 Task: Look for space in Cournon-d'Auvergne, France from 3rd August, 2023 to 17th August, 2023 for 3 adults, 1 child in price range Rs.3000 to Rs.15000. Place can be entire place with 3 bedrooms having 4 beds and 2 bathrooms. Property type can be house, flat, guest house. Amenities needed are: wifi, washing machine. Booking option can be shelf check-in. Required host language is English.
Action: Mouse moved to (343, 145)
Screenshot: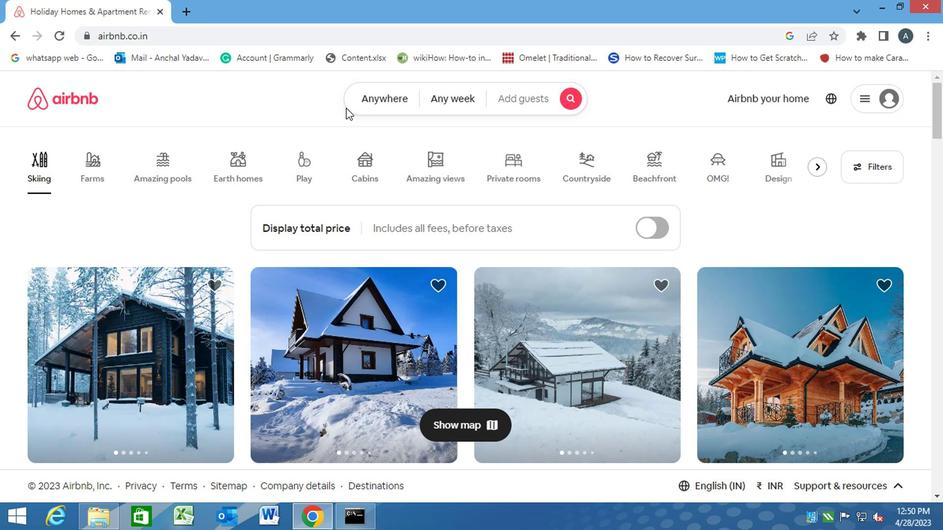 
Action: Mouse pressed left at (343, 145)
Screenshot: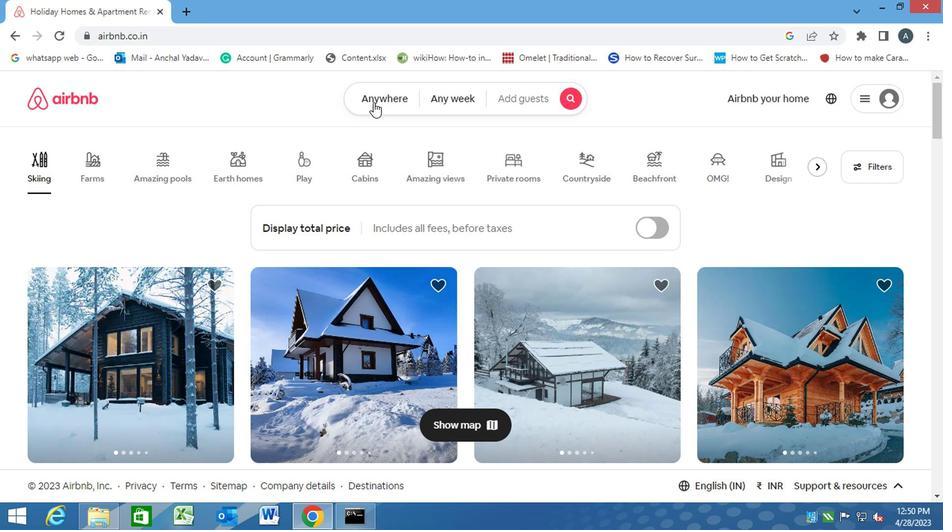 
Action: Mouse moved to (290, 185)
Screenshot: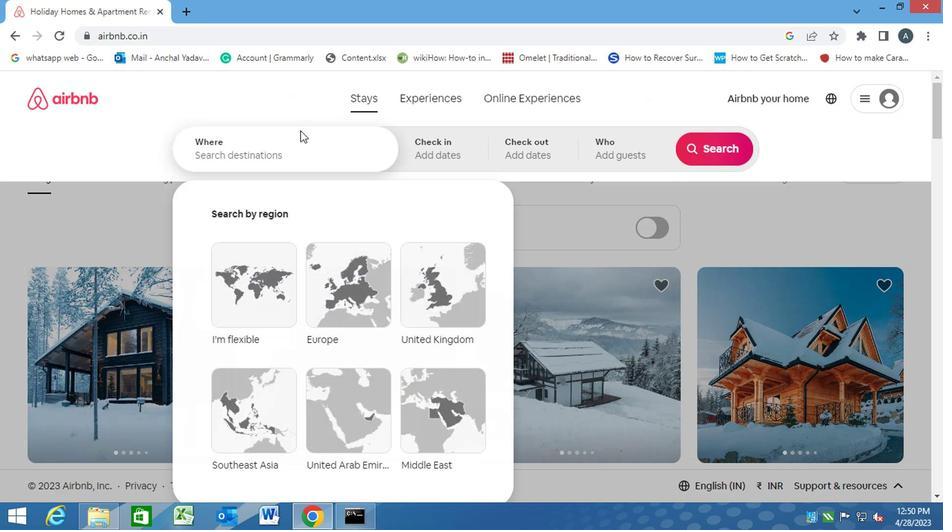
Action: Mouse pressed left at (290, 185)
Screenshot: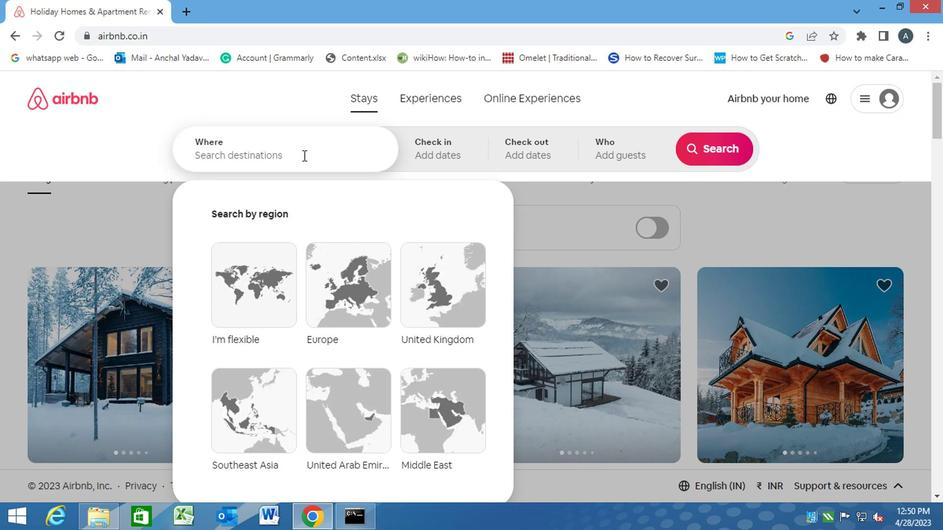 
Action: Key pressed c<Key.caps_lock>ournon-d'<Key.space><Key.caps_lock>a<Key.caps_lock>uvergne,<Key.space><Key.caps_lock>f<Key.caps_lock>rance<Key.enter>
Screenshot: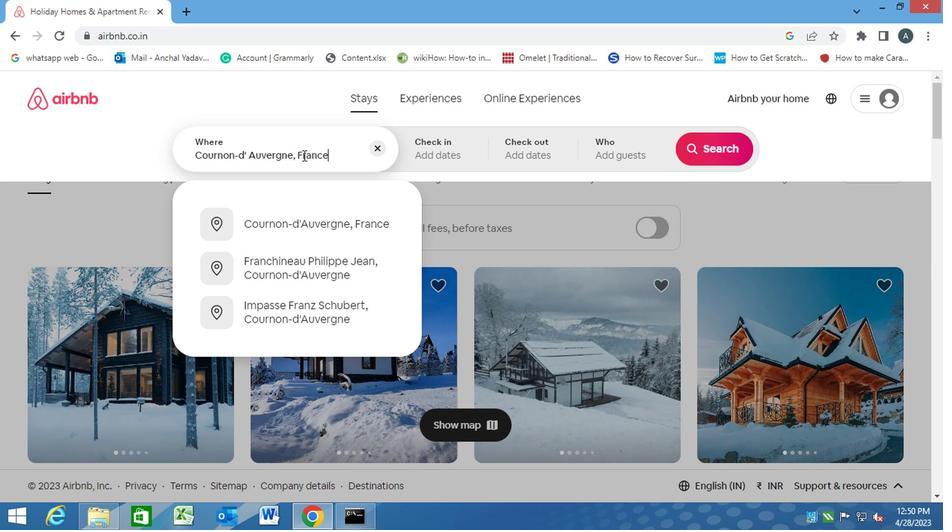 
Action: Mouse moved to (577, 260)
Screenshot: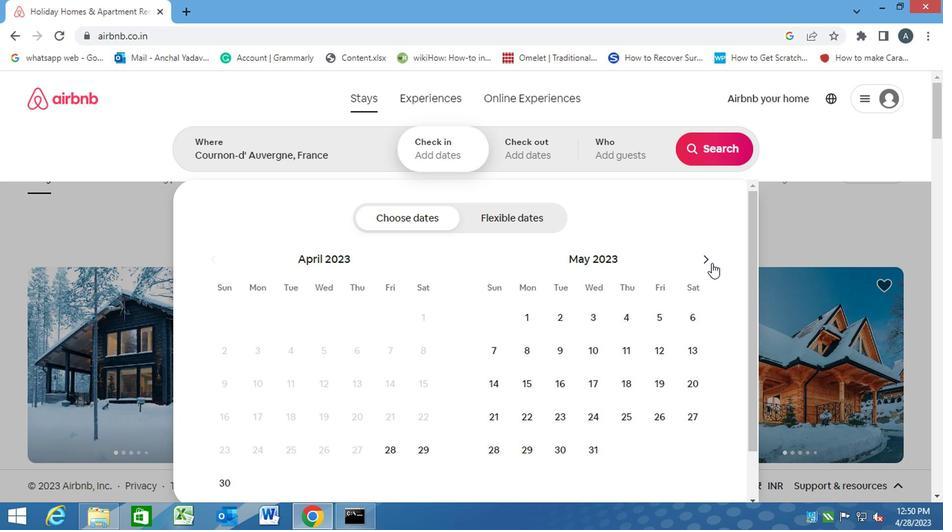 
Action: Mouse pressed left at (577, 260)
Screenshot: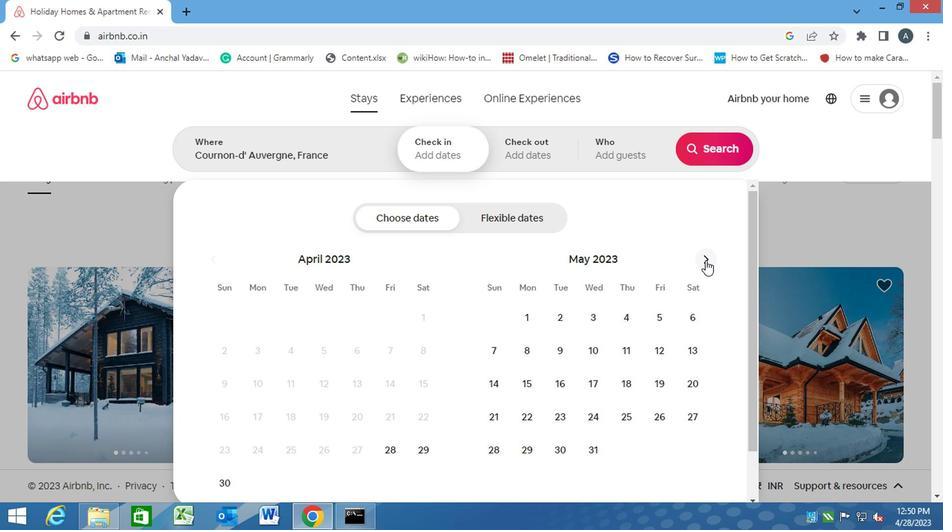 
Action: Mouse pressed left at (577, 260)
Screenshot: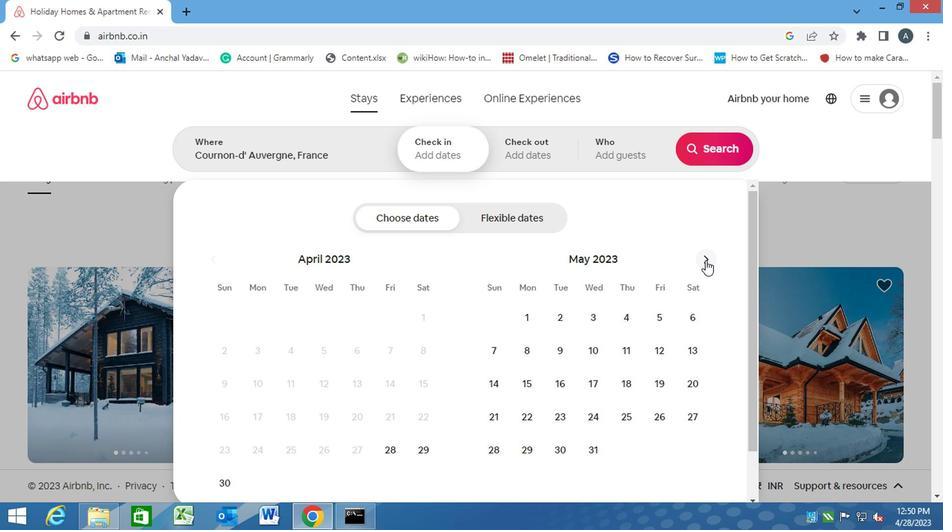 
Action: Mouse pressed left at (577, 260)
Screenshot: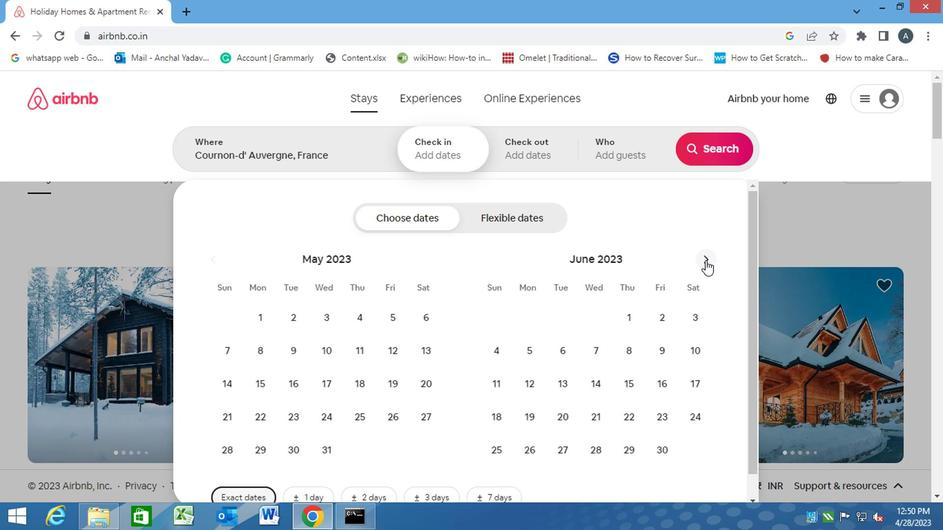 
Action: Mouse pressed left at (577, 260)
Screenshot: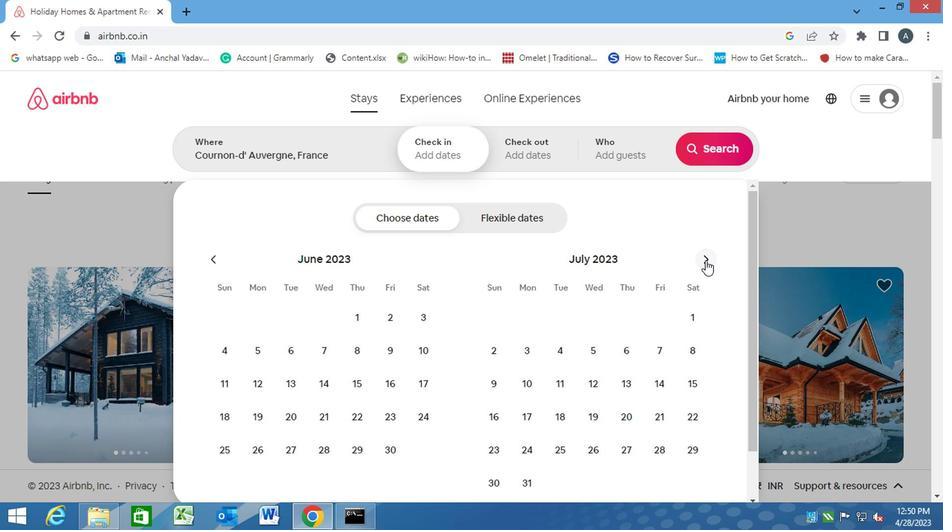 
Action: Mouse moved to (524, 296)
Screenshot: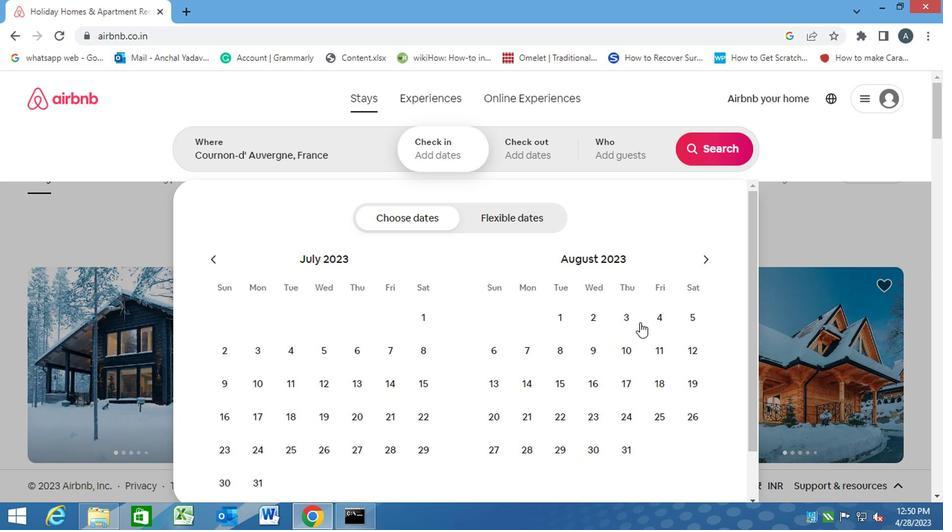 
Action: Mouse pressed left at (524, 296)
Screenshot: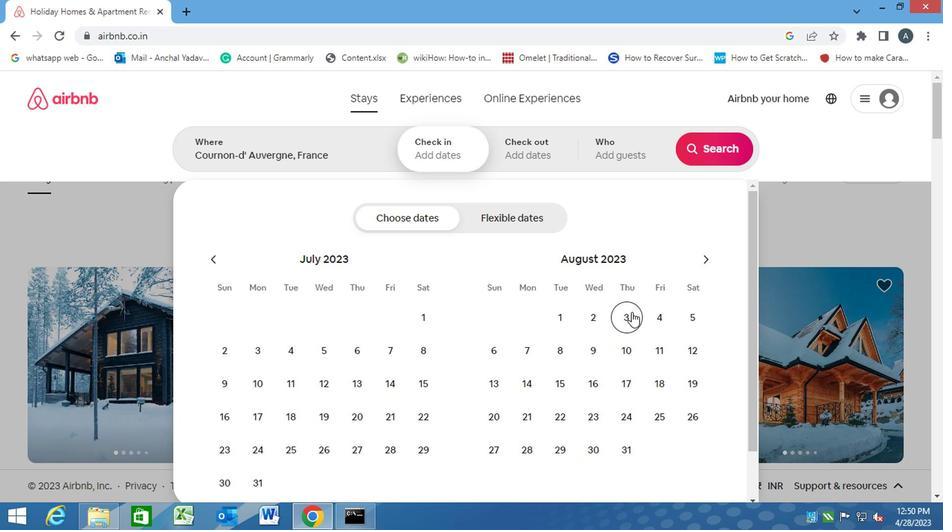 
Action: Mouse moved to (519, 343)
Screenshot: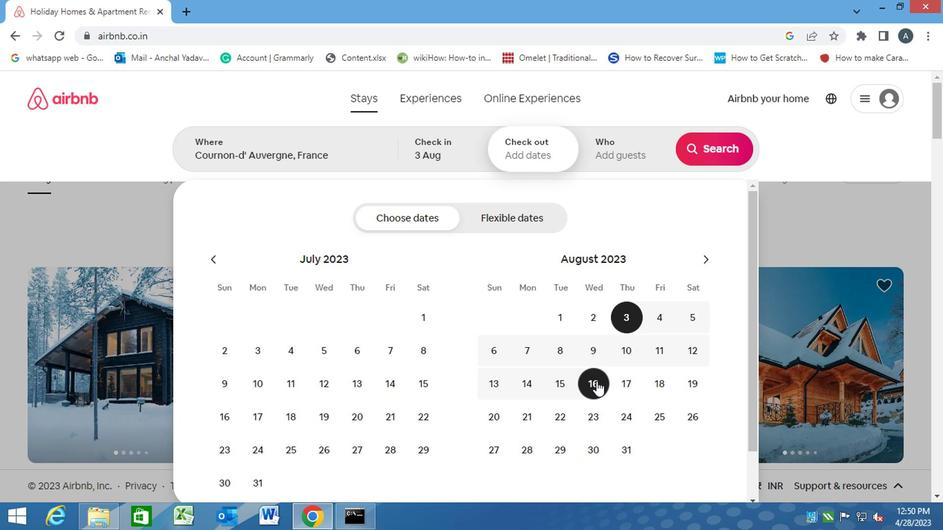 
Action: Mouse pressed left at (519, 343)
Screenshot: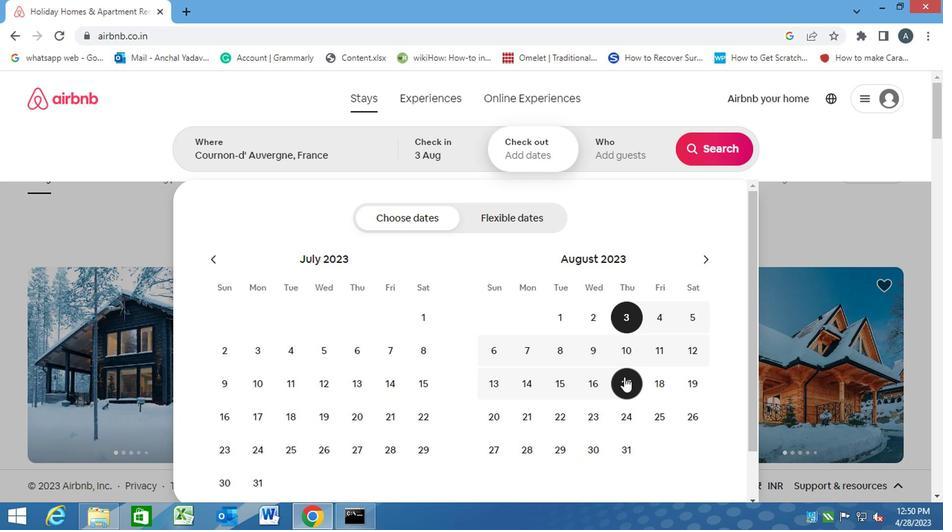 
Action: Mouse moved to (525, 183)
Screenshot: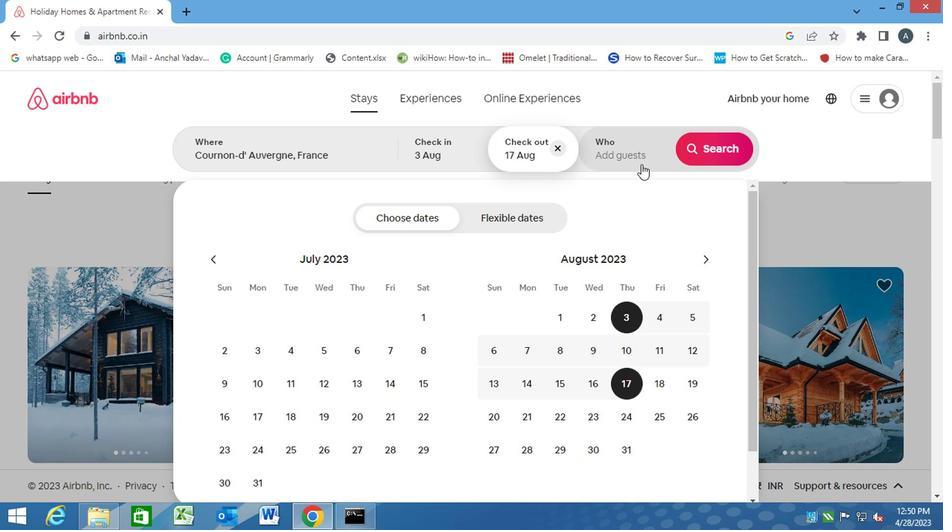 
Action: Mouse pressed left at (525, 183)
Screenshot: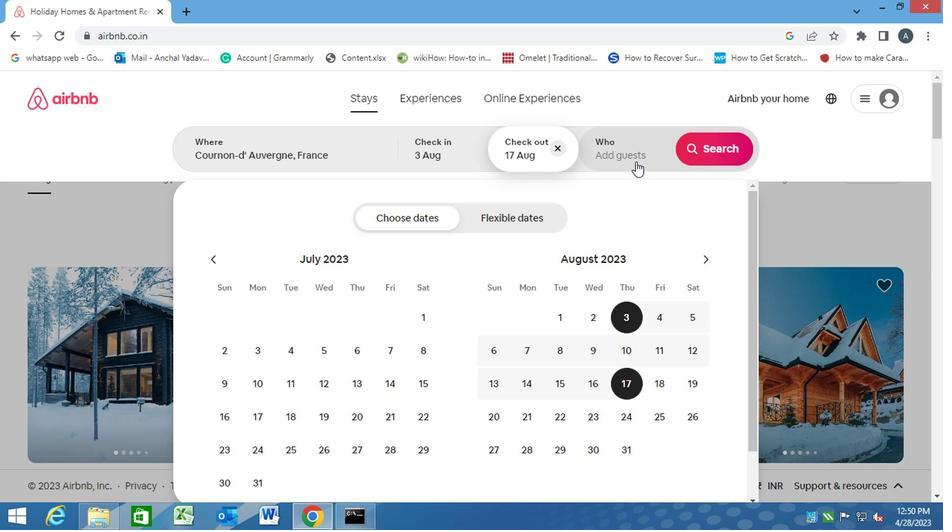 
Action: Mouse moved to (583, 234)
Screenshot: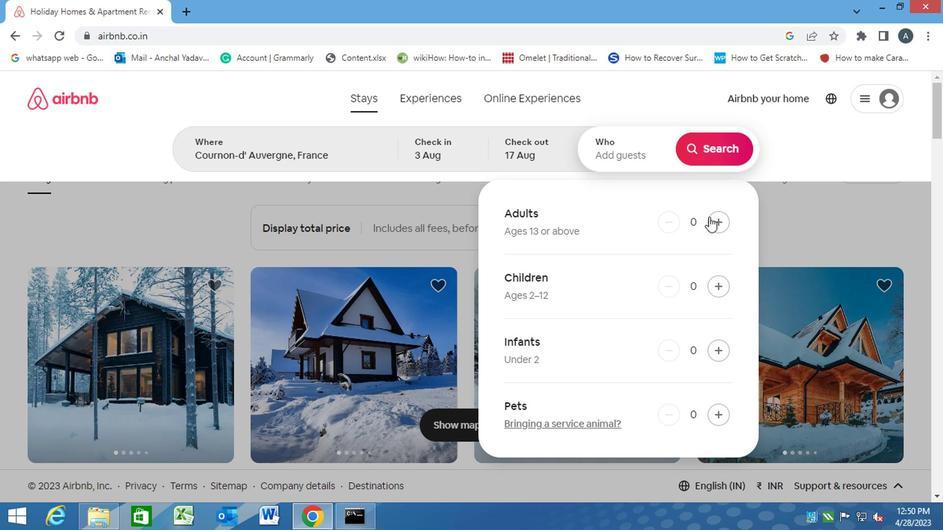 
Action: Mouse pressed left at (583, 234)
Screenshot: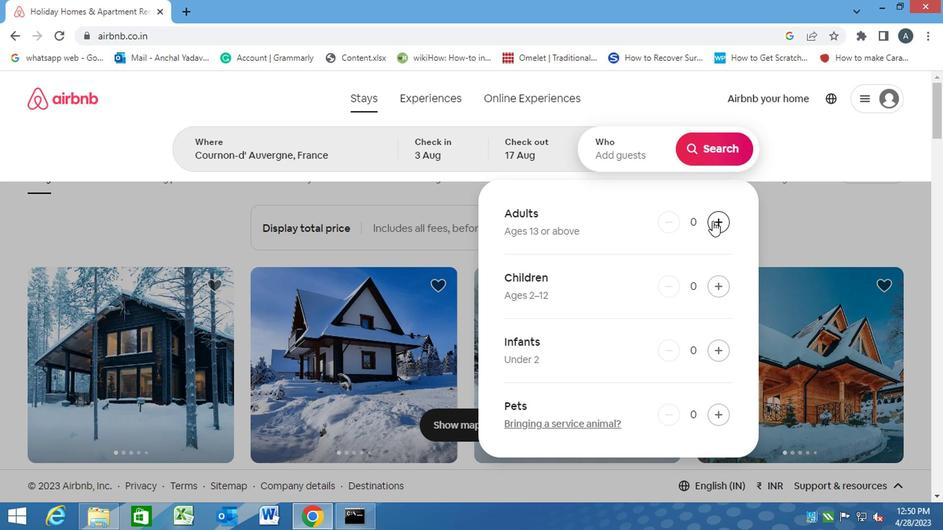 
Action: Mouse pressed left at (583, 234)
Screenshot: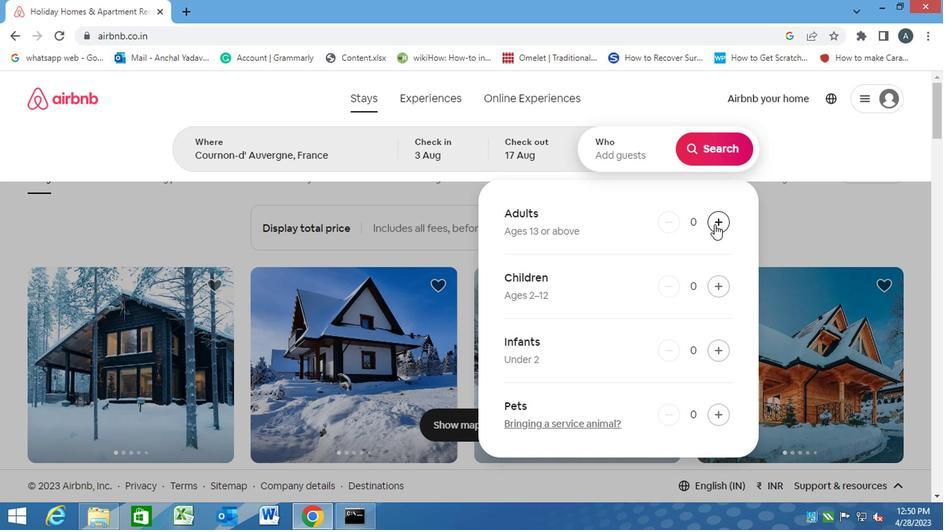 
Action: Mouse pressed left at (583, 234)
Screenshot: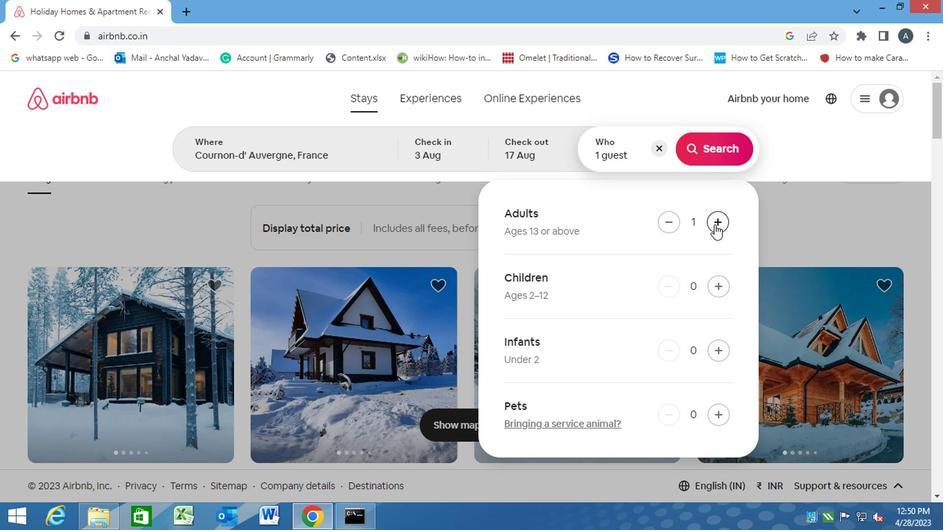 
Action: Mouse moved to (588, 276)
Screenshot: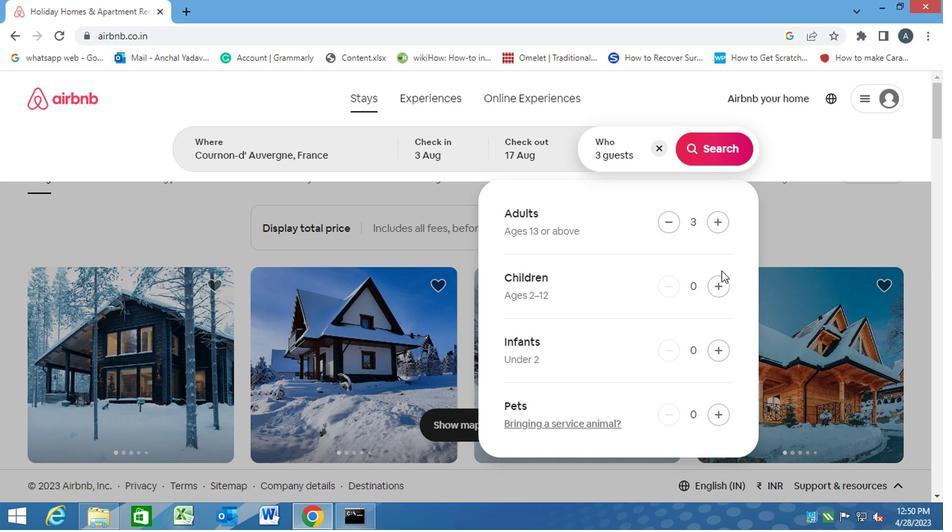 
Action: Mouse pressed left at (588, 276)
Screenshot: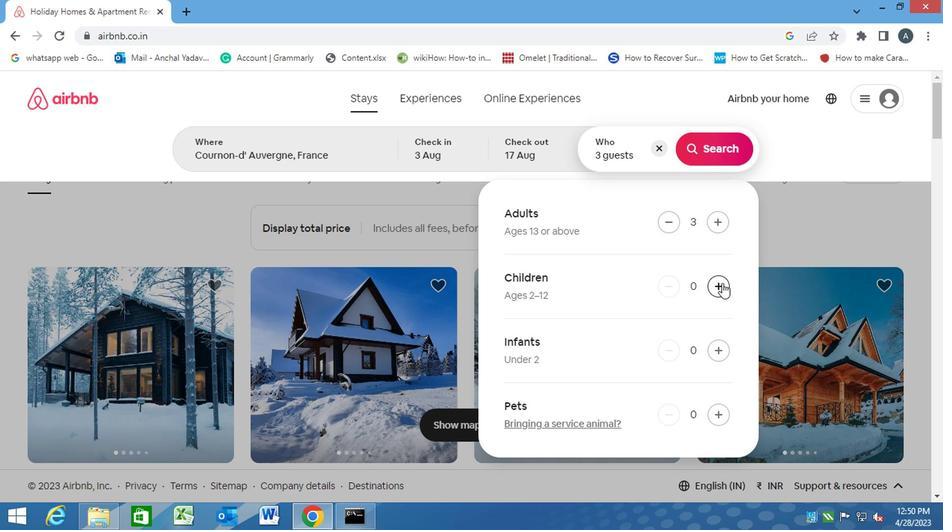 
Action: Mouse moved to (572, 185)
Screenshot: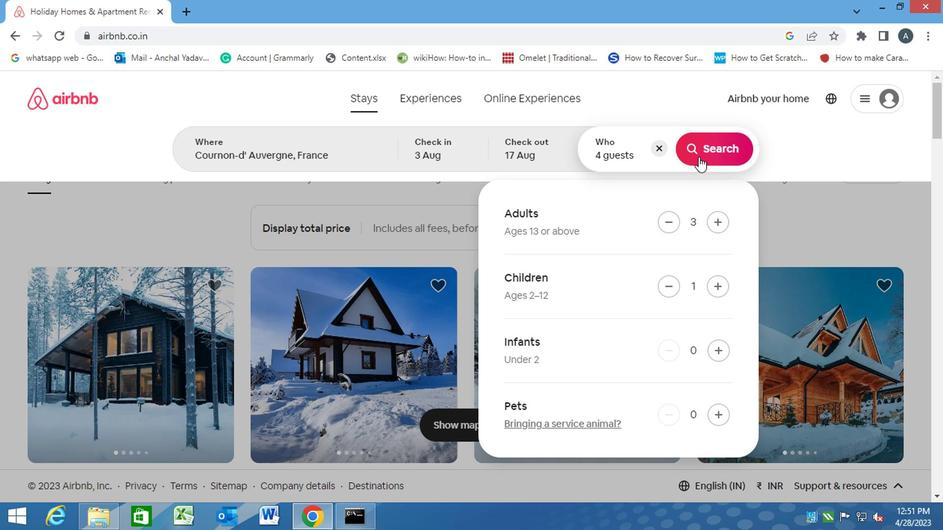 
Action: Mouse pressed left at (572, 185)
Screenshot: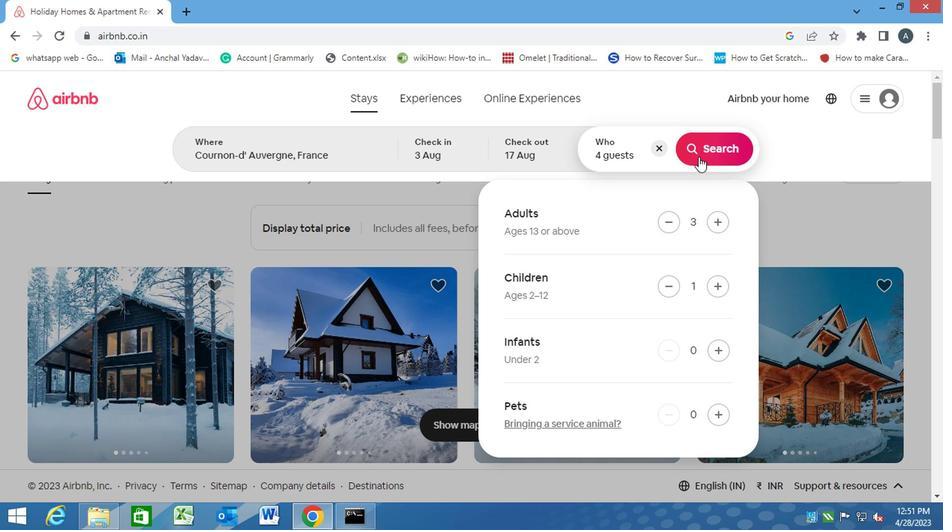 
Action: Mouse moved to (701, 182)
Screenshot: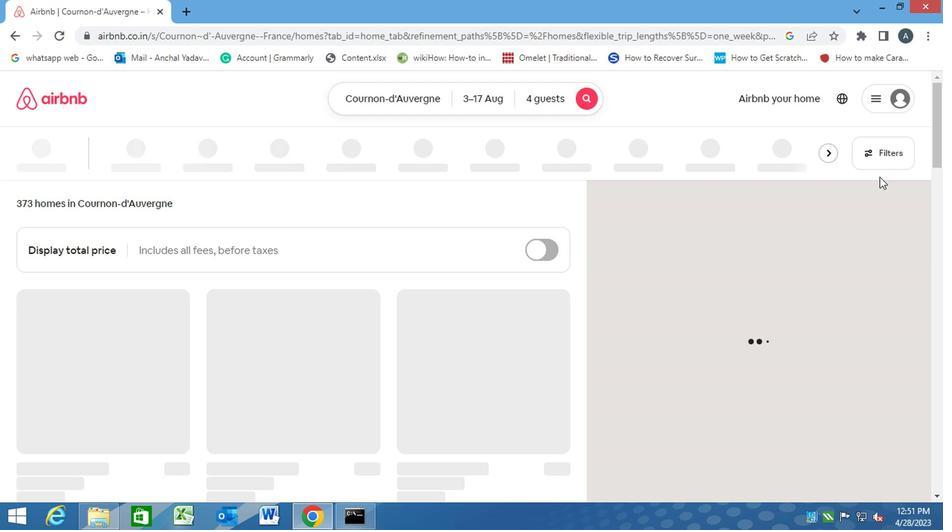 
Action: Mouse pressed left at (701, 182)
Screenshot: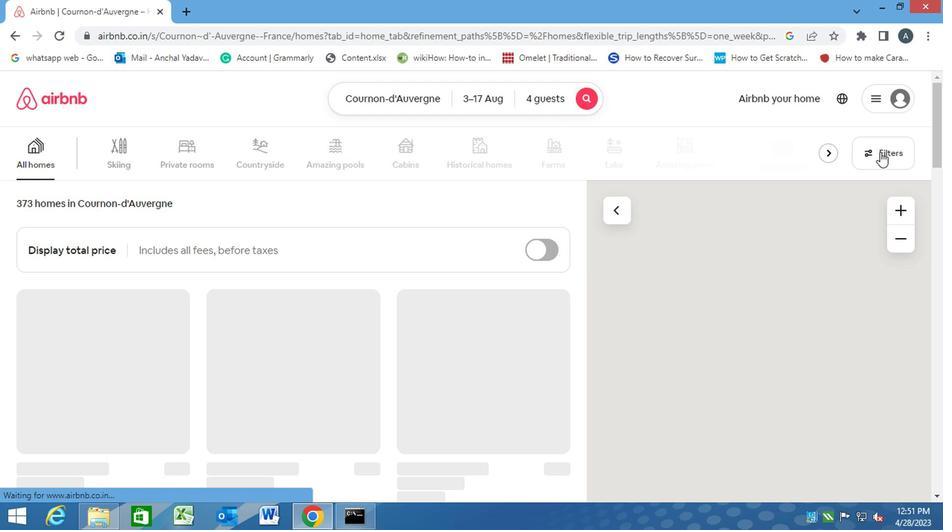
Action: Mouse moved to (298, 307)
Screenshot: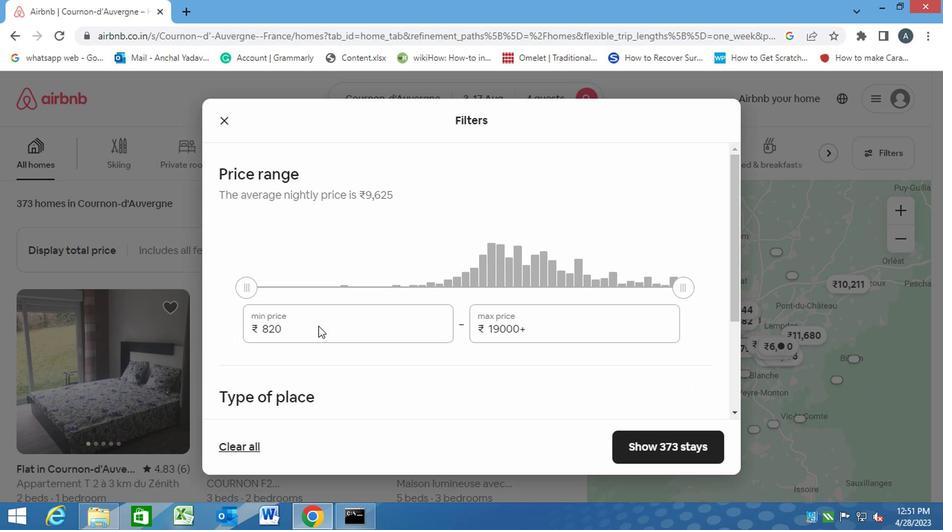 
Action: Mouse scrolled (299, 307) with delta (0, 0)
Screenshot: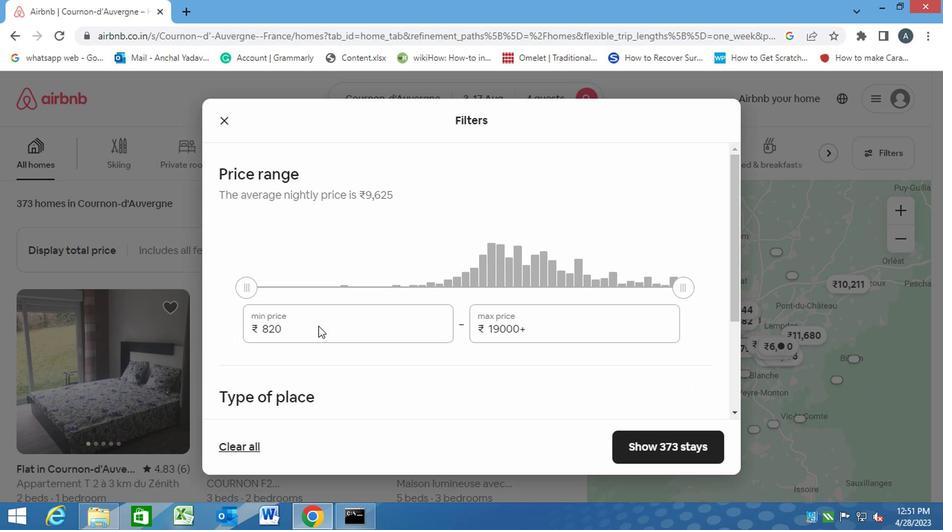 
Action: Mouse scrolled (298, 307) with delta (0, 0)
Screenshot: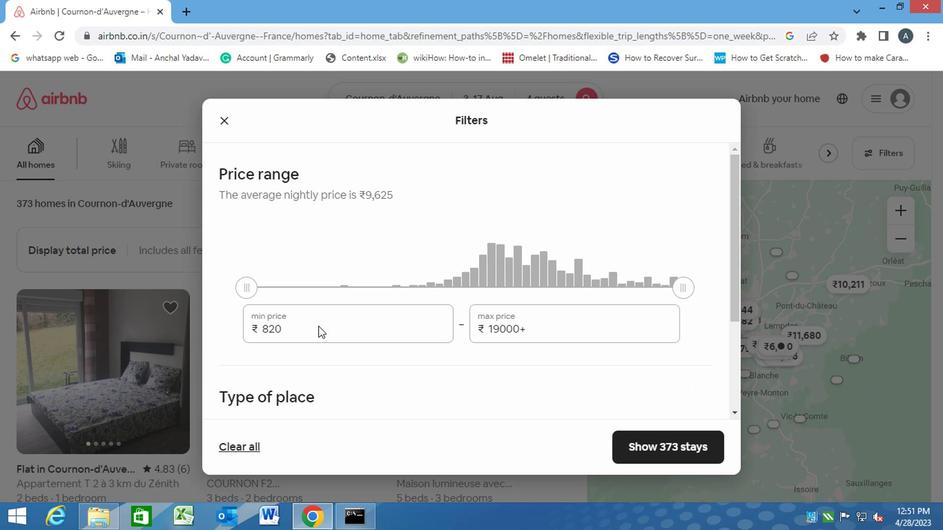 
Action: Mouse moved to (285, 206)
Screenshot: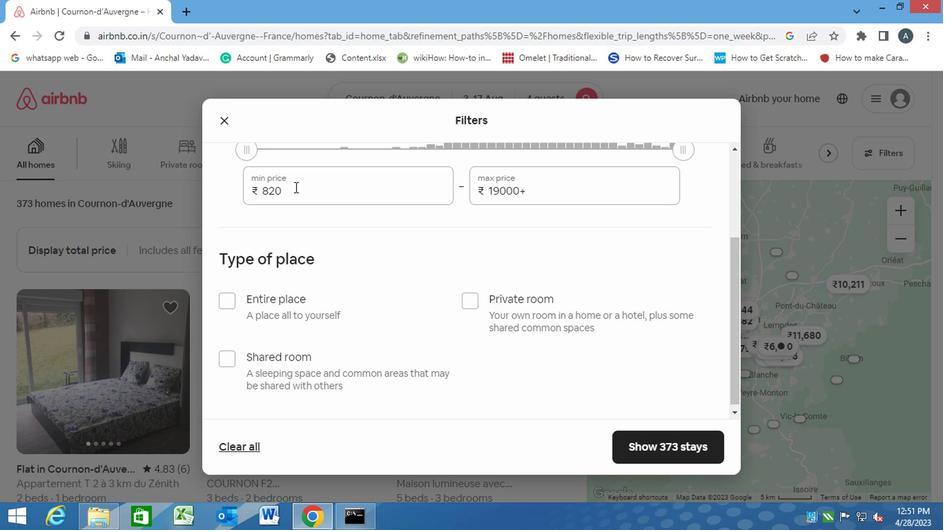 
Action: Mouse pressed left at (285, 206)
Screenshot: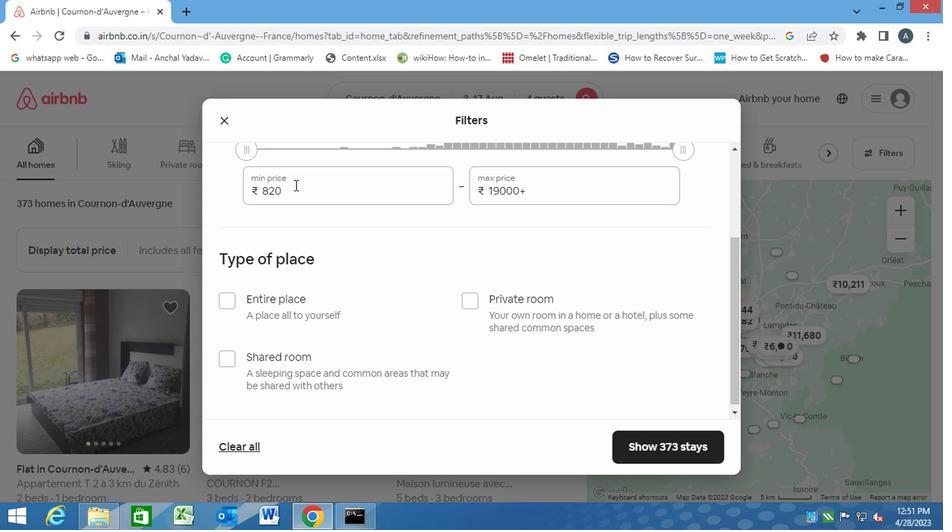 
Action: Mouse moved to (244, 213)
Screenshot: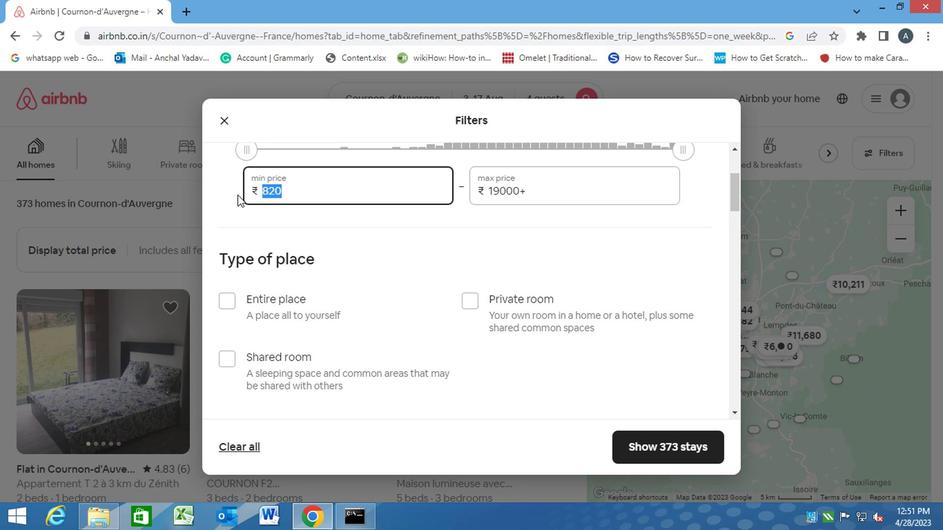 
Action: Key pressed 350<Key.backspace><Key.backspace><Key.backspace><Key.backspace>000<Key.tab><Key.backspace><Key.backspace><Key.backspace><Key.backspace><Key.backspace><Key.backspace><Key.backspace><Key.backspace><Key.backspace><Key.backspace><Key.backspace><Key.backspace><Key.backspace><Key.backspace><Key.backspace><Key.backspace><Key.backspace><Key.backspace><Key.backspace><Key.backspace><Key.backspace><Key.backspace><Key.backspace><Key.backspace><Key.backspace><Key.backspace>15000
Screenshot: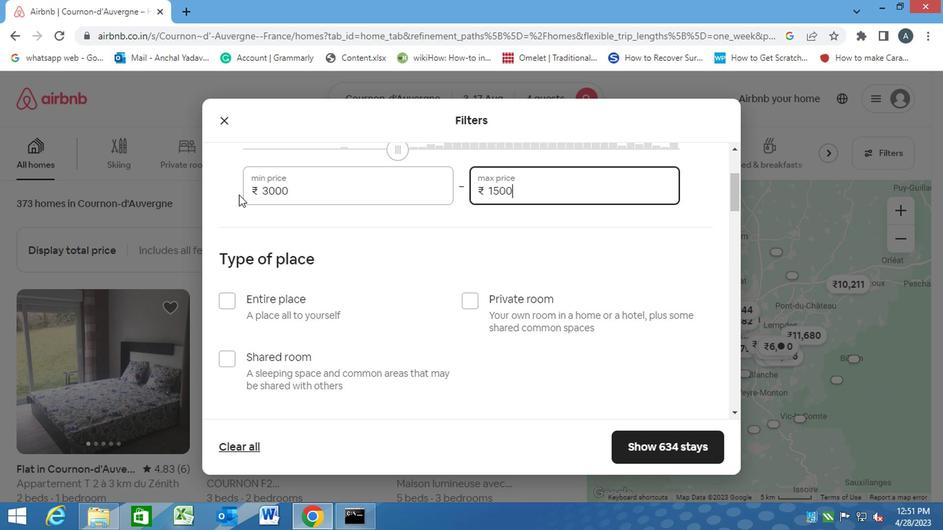
Action: Mouse moved to (234, 290)
Screenshot: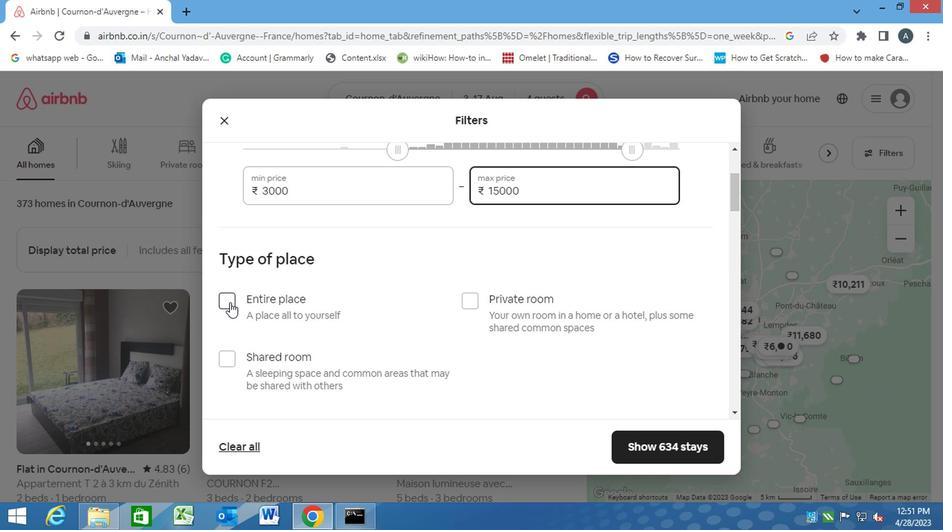 
Action: Mouse pressed left at (234, 290)
Screenshot: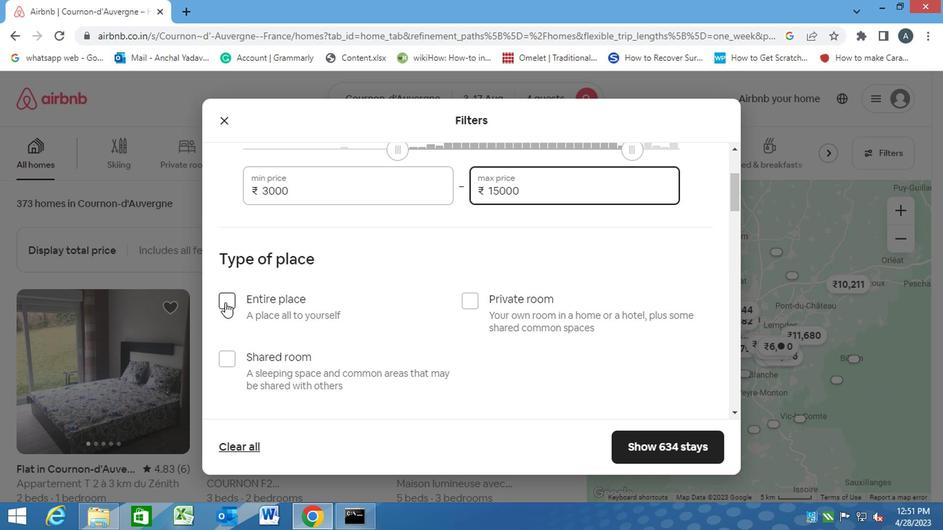 
Action: Mouse moved to (245, 287)
Screenshot: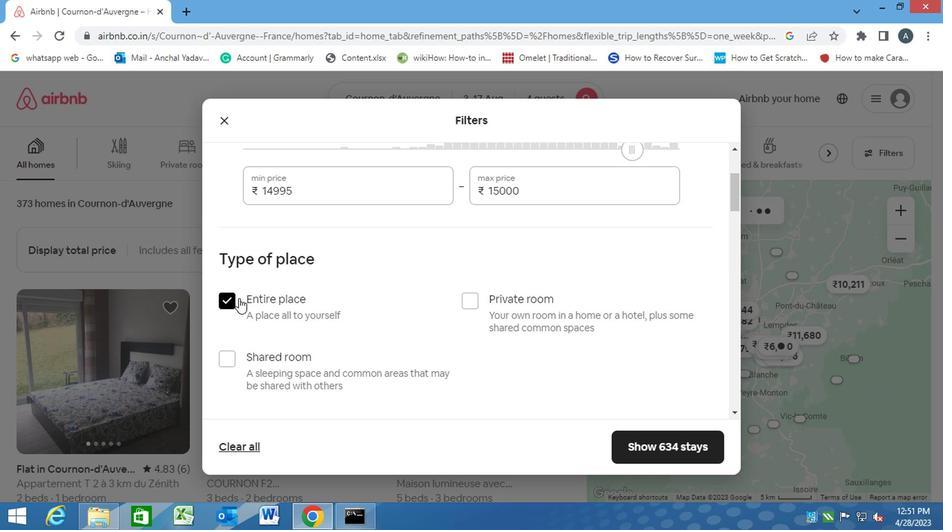 
Action: Mouse scrolled (245, 286) with delta (0, 0)
Screenshot: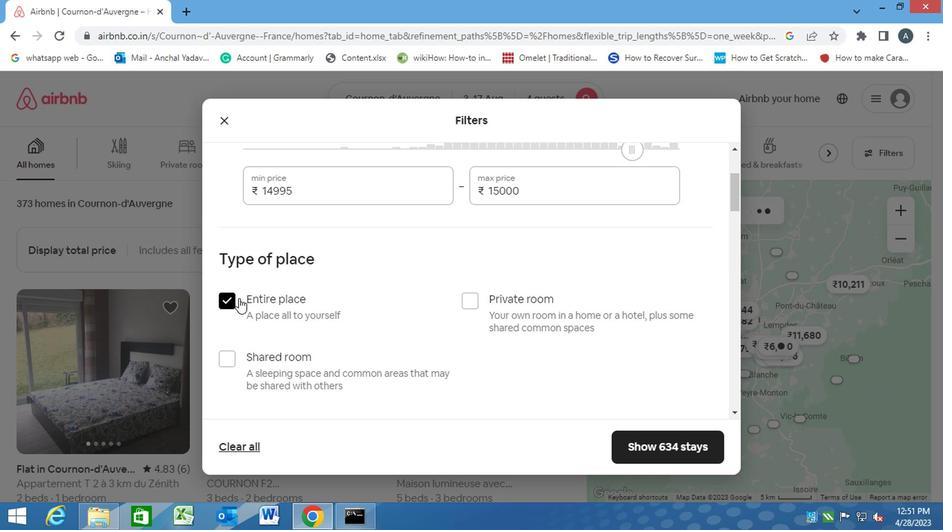 
Action: Mouse moved to (247, 288)
Screenshot: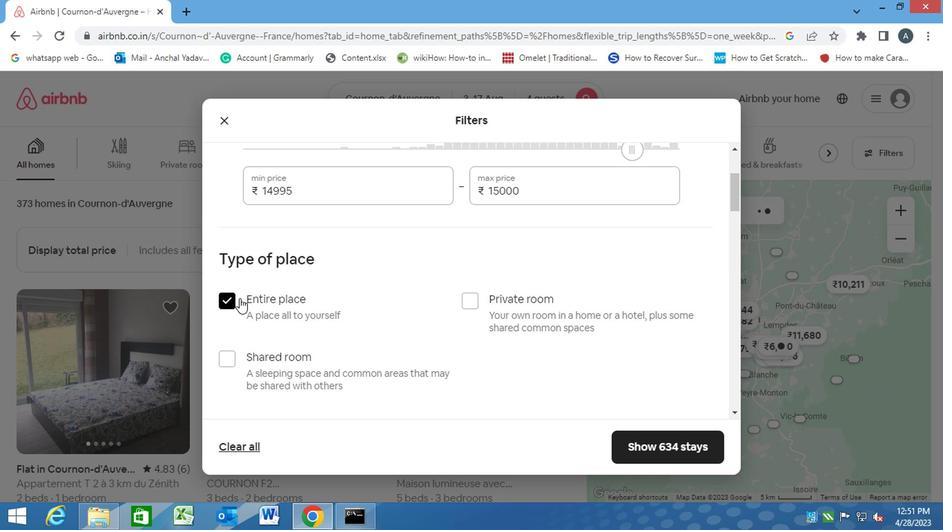 
Action: Mouse scrolled (247, 288) with delta (0, 0)
Screenshot: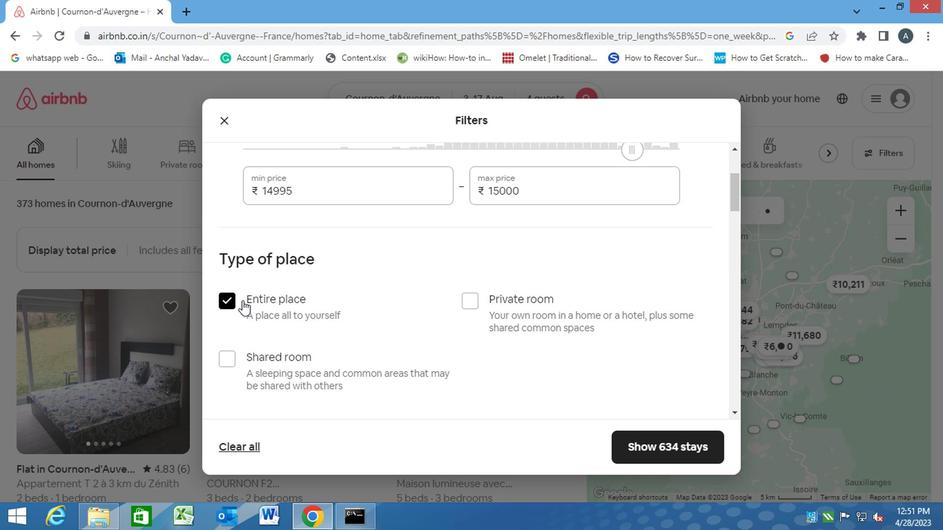 
Action: Mouse scrolled (247, 288) with delta (0, 0)
Screenshot: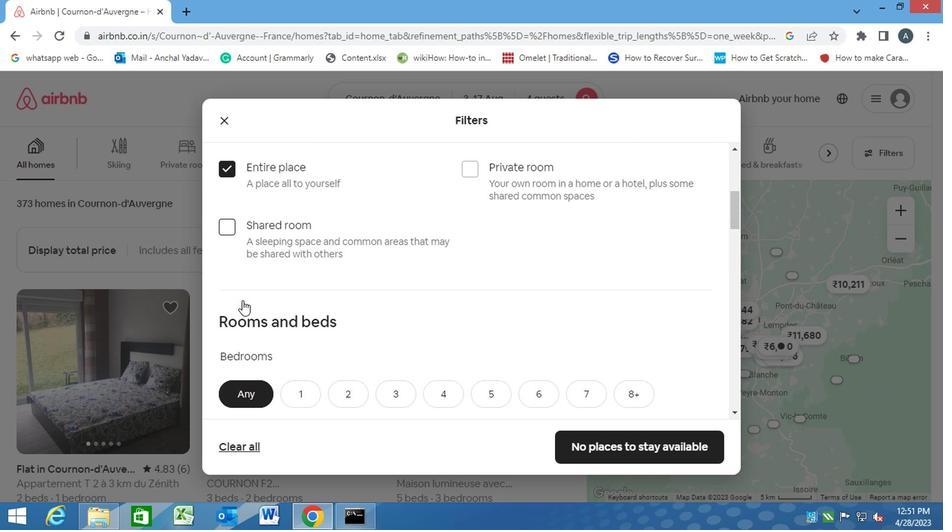 
Action: Mouse moved to (249, 289)
Screenshot: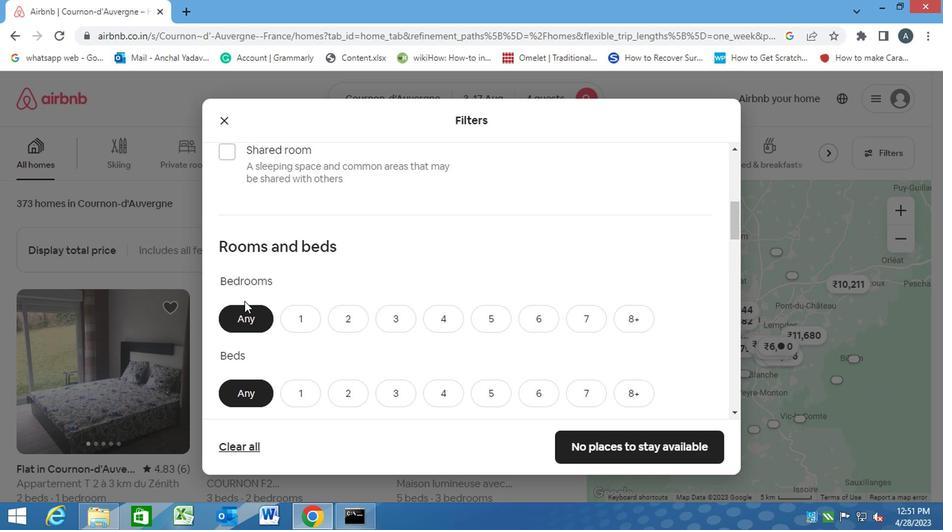
Action: Mouse scrolled (249, 288) with delta (0, 0)
Screenshot: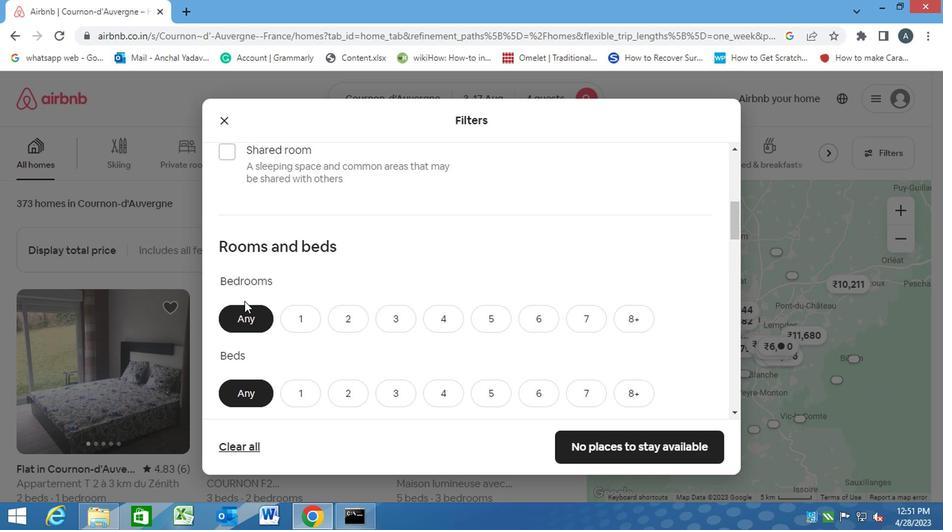 
Action: Mouse moved to (351, 255)
Screenshot: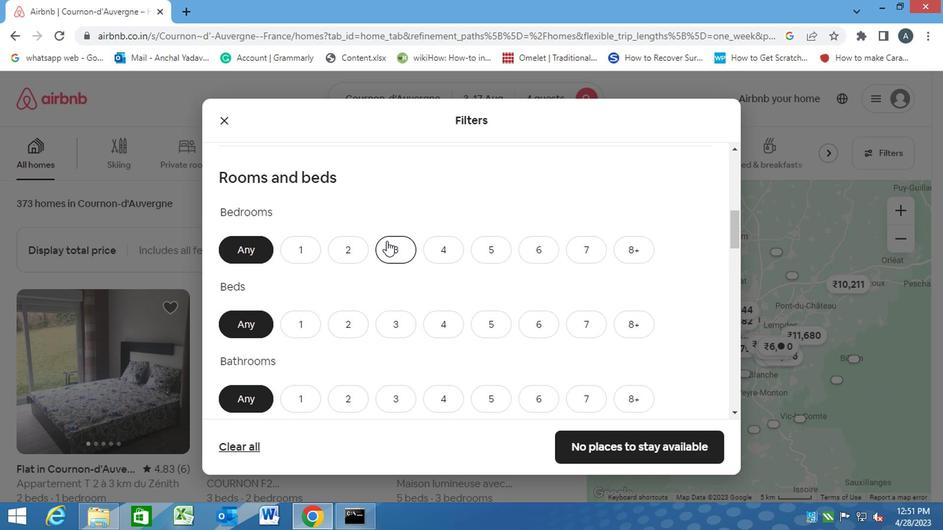 
Action: Mouse pressed left at (351, 255)
Screenshot: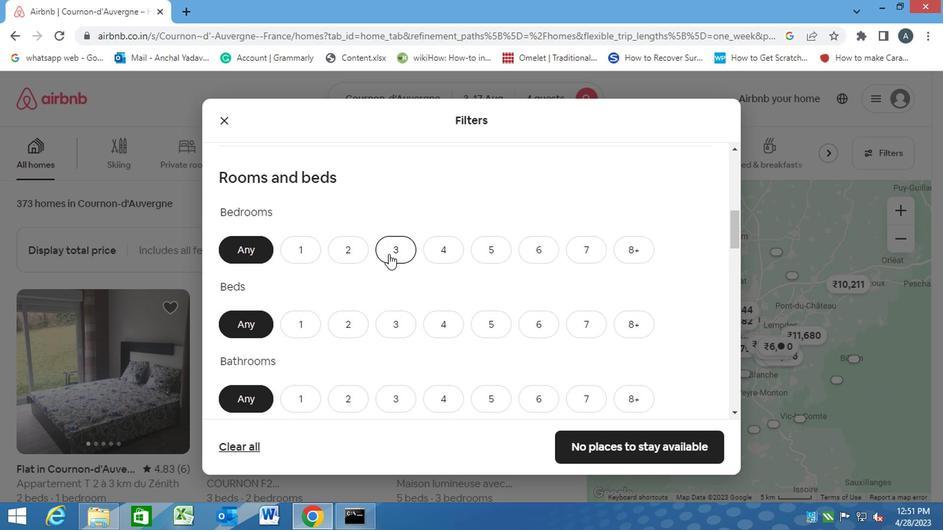 
Action: Mouse moved to (388, 305)
Screenshot: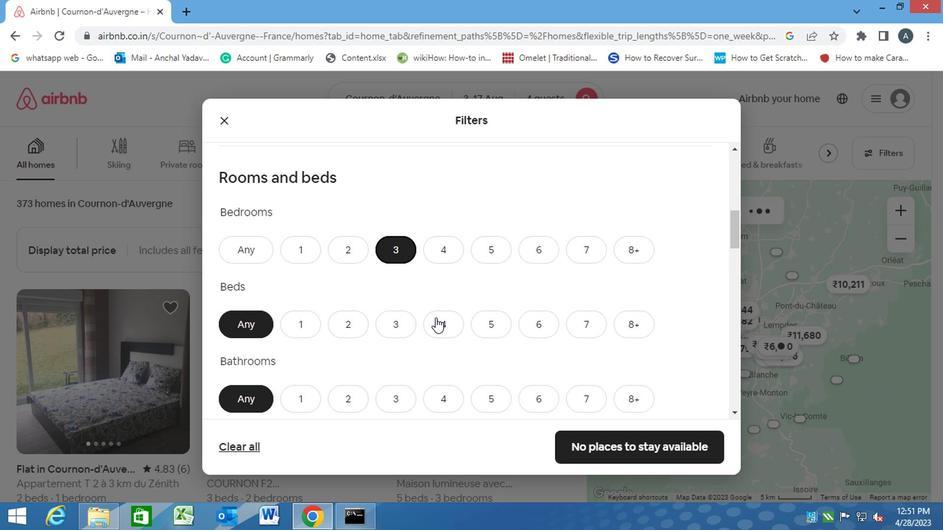 
Action: Mouse pressed left at (388, 305)
Screenshot: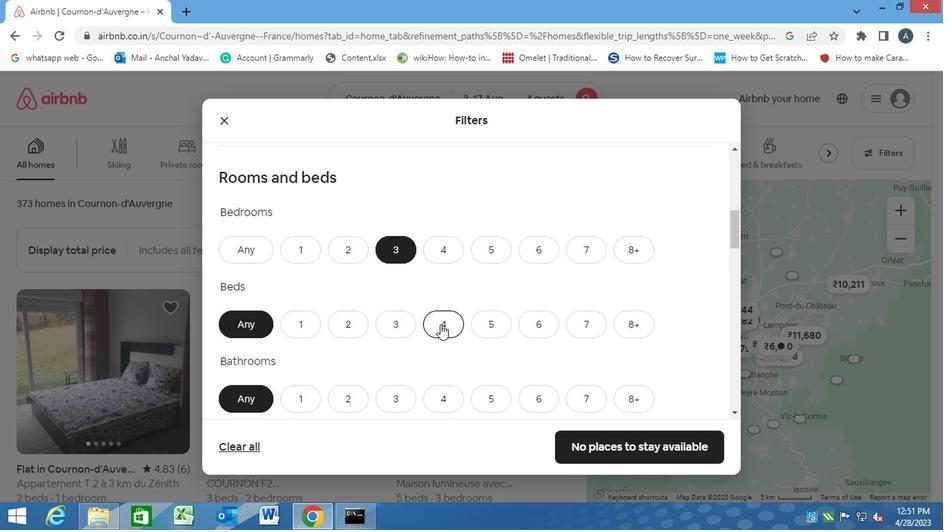 
Action: Mouse moved to (316, 360)
Screenshot: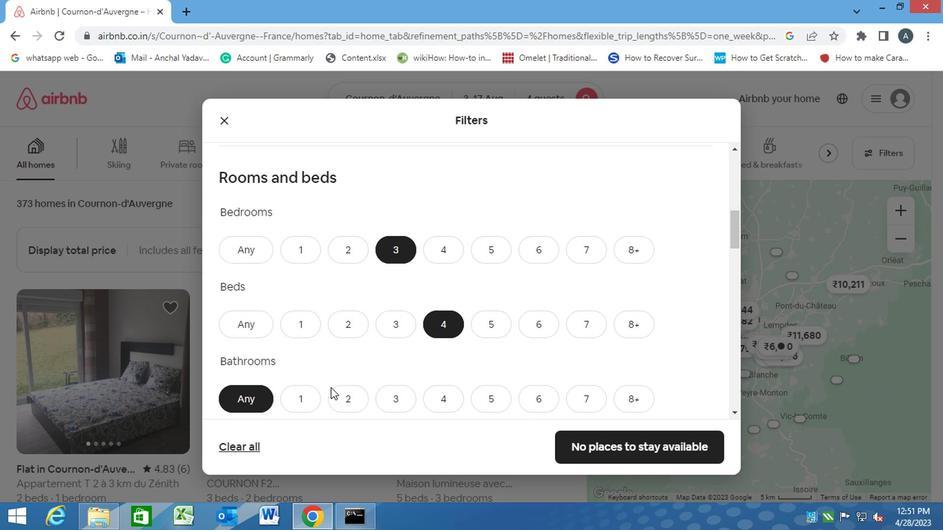 
Action: Mouse pressed left at (316, 360)
Screenshot: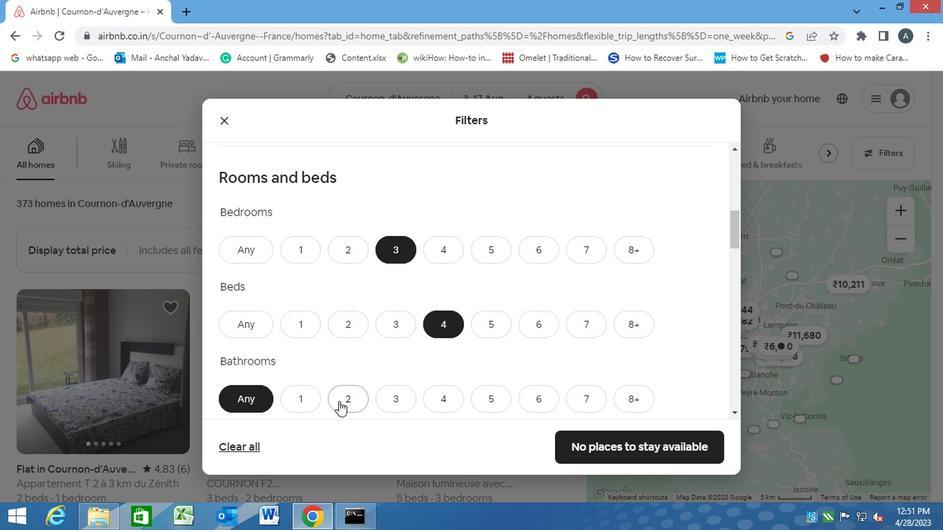 
Action: Mouse moved to (330, 352)
Screenshot: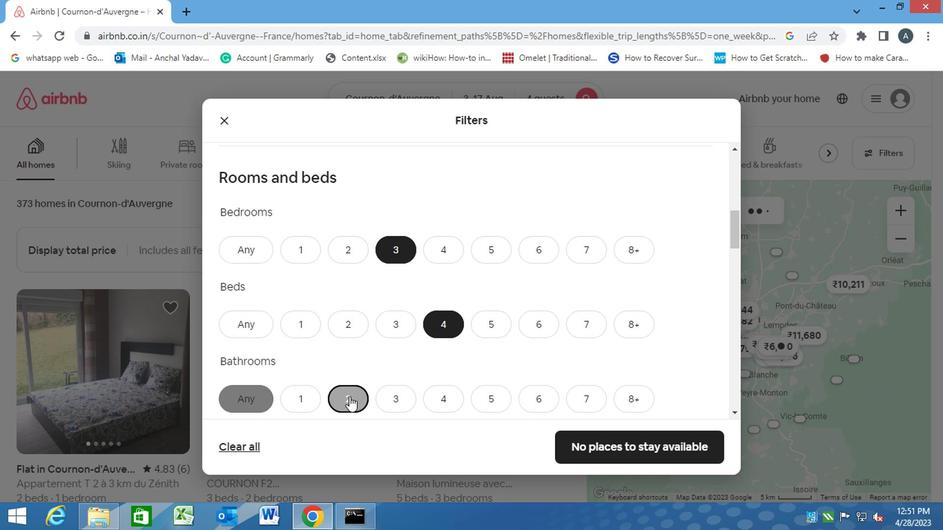 
Action: Mouse scrolled (330, 351) with delta (0, 0)
Screenshot: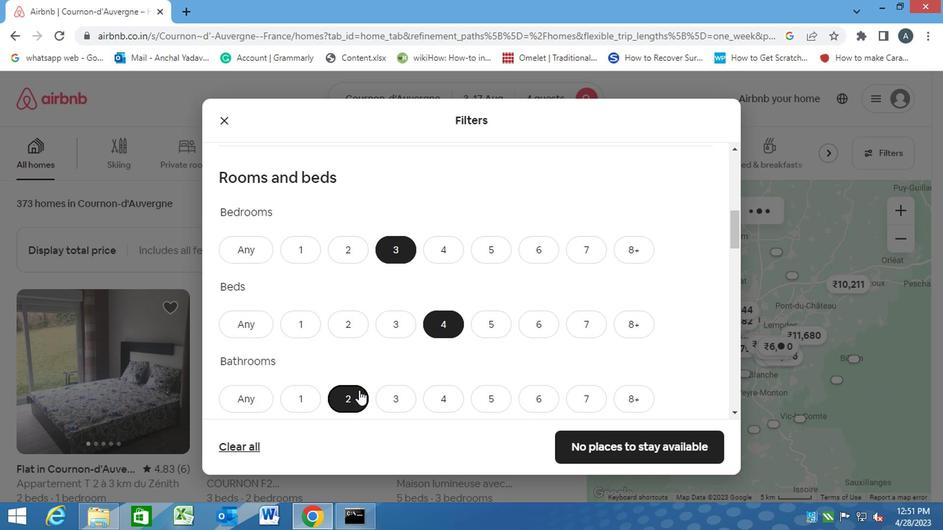 
Action: Mouse moved to (331, 352)
Screenshot: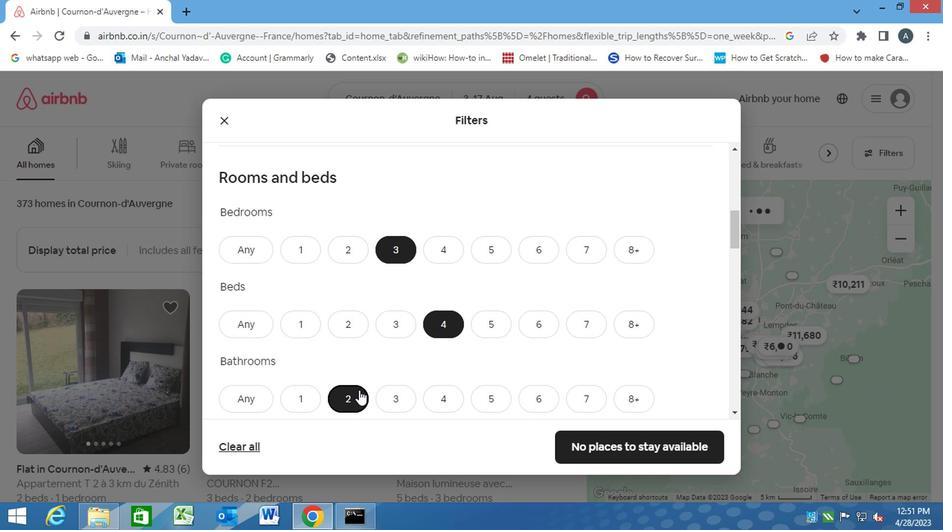 
Action: Mouse scrolled (331, 351) with delta (0, 0)
Screenshot: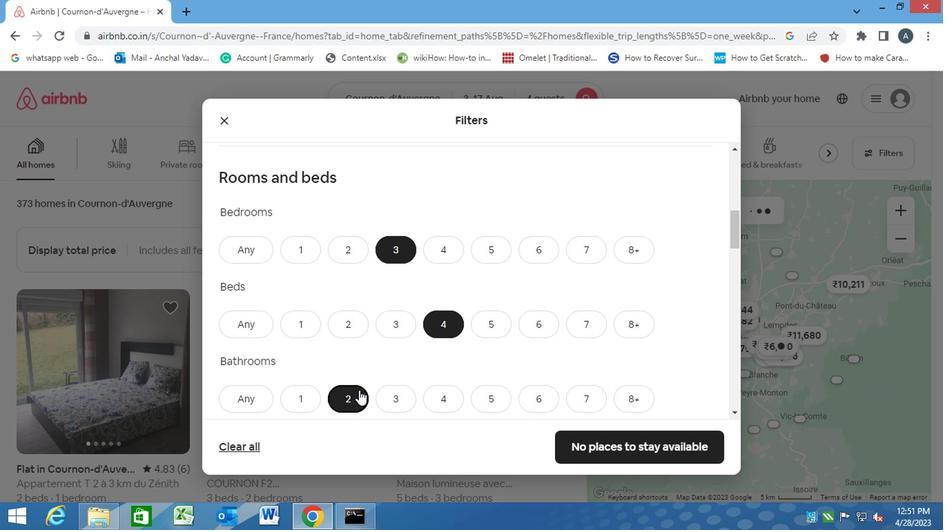 
Action: Mouse moved to (332, 351)
Screenshot: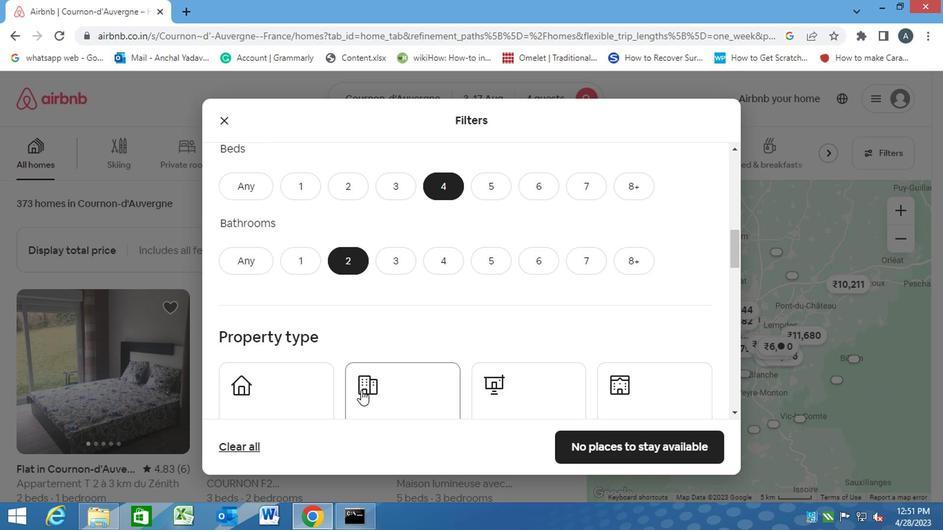 
Action: Mouse scrolled (332, 351) with delta (0, 0)
Screenshot: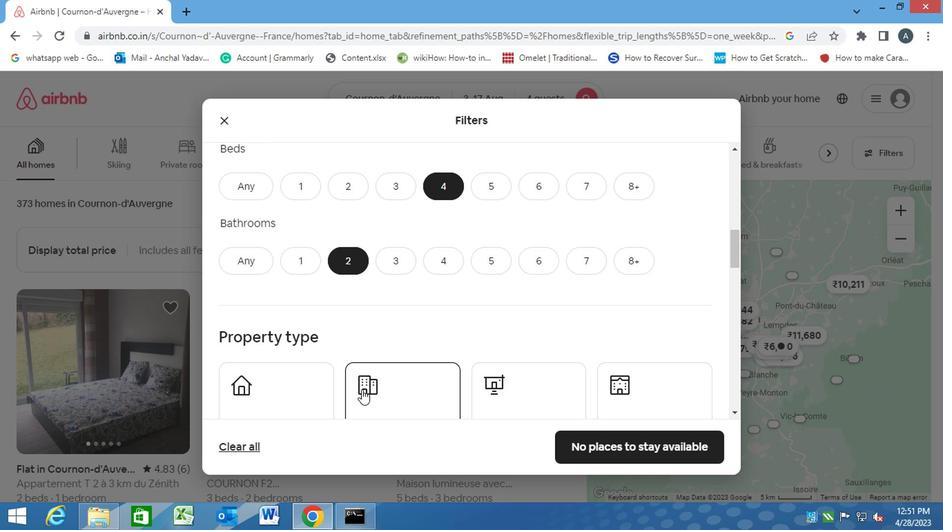 
Action: Mouse moved to (295, 311)
Screenshot: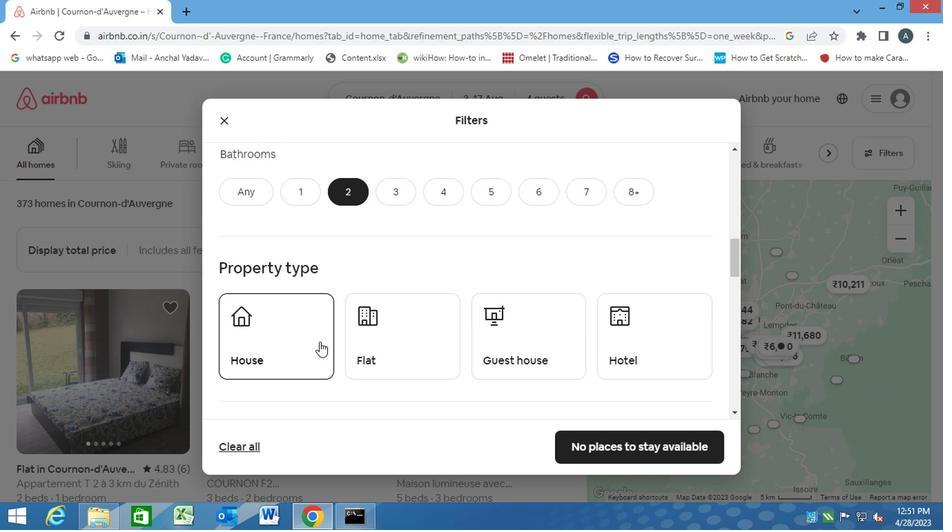 
Action: Mouse pressed left at (295, 311)
Screenshot: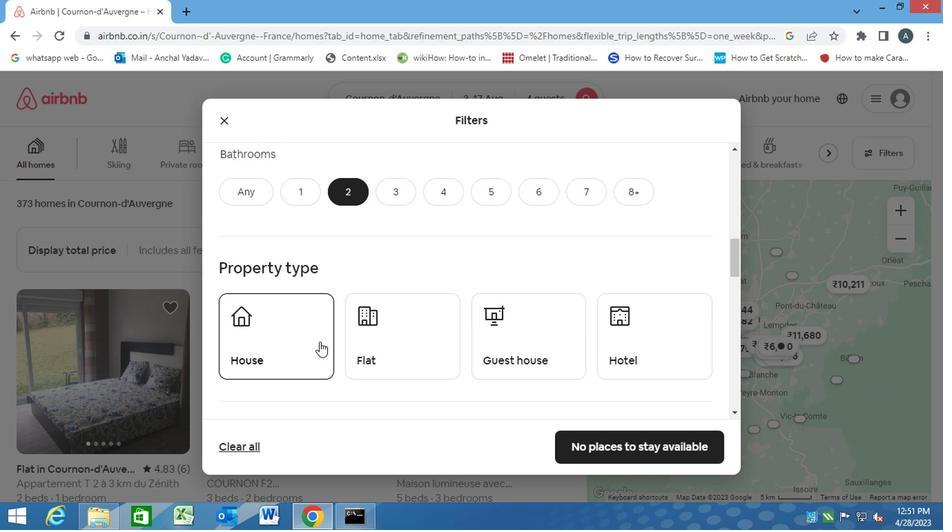 
Action: Mouse moved to (346, 311)
Screenshot: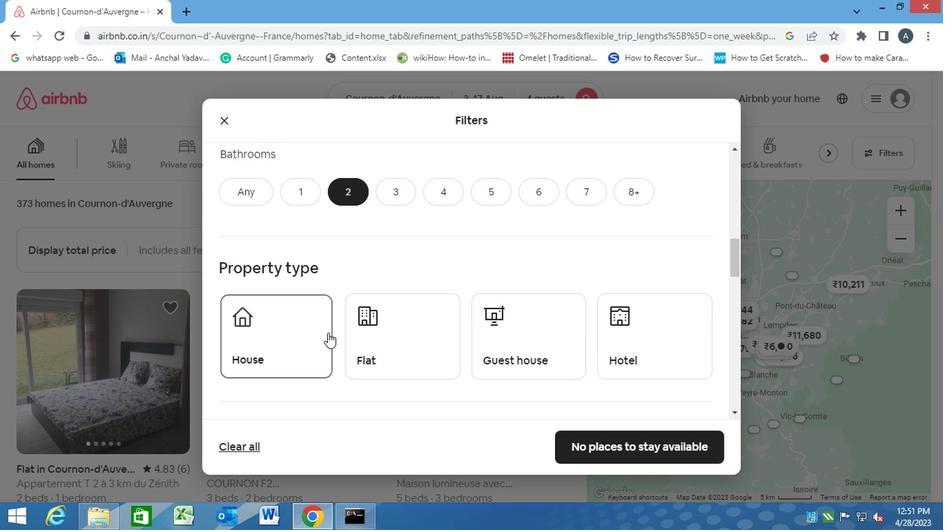 
Action: Mouse pressed left at (346, 311)
Screenshot: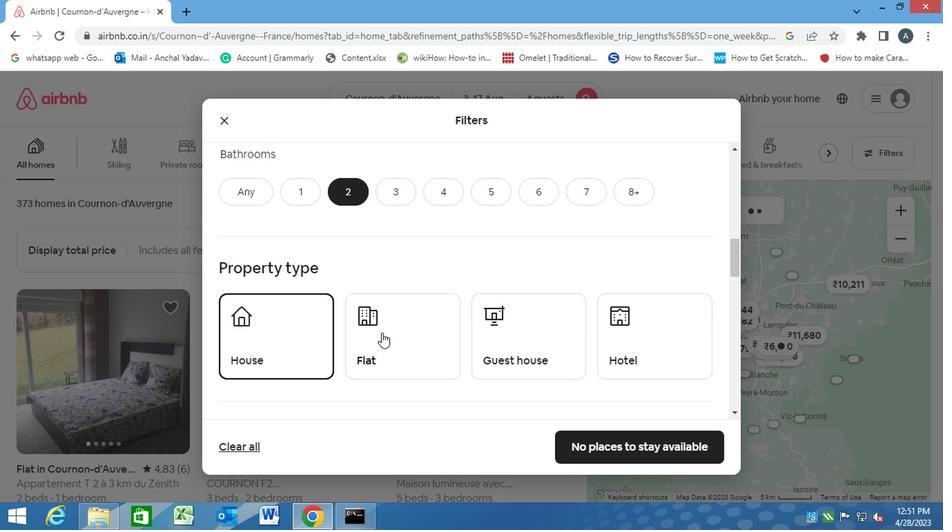 
Action: Mouse moved to (426, 318)
Screenshot: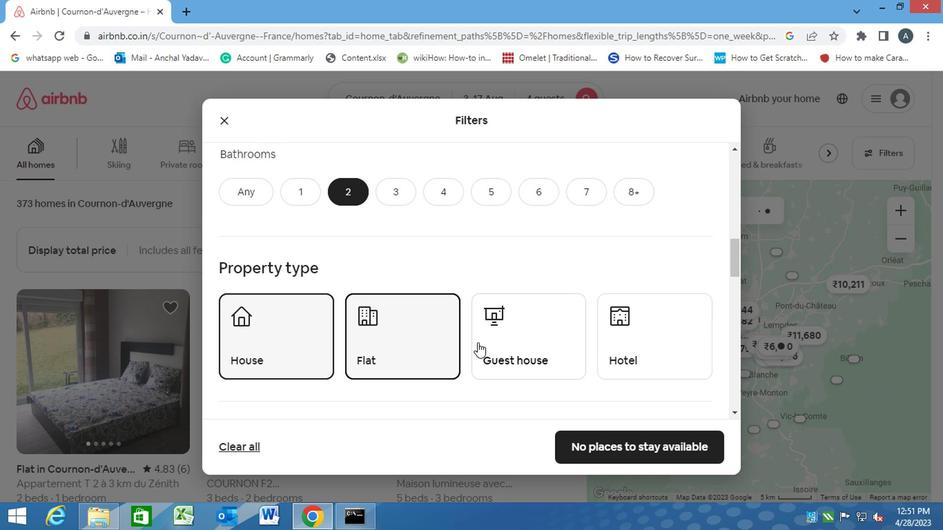 
Action: Mouse pressed left at (426, 318)
Screenshot: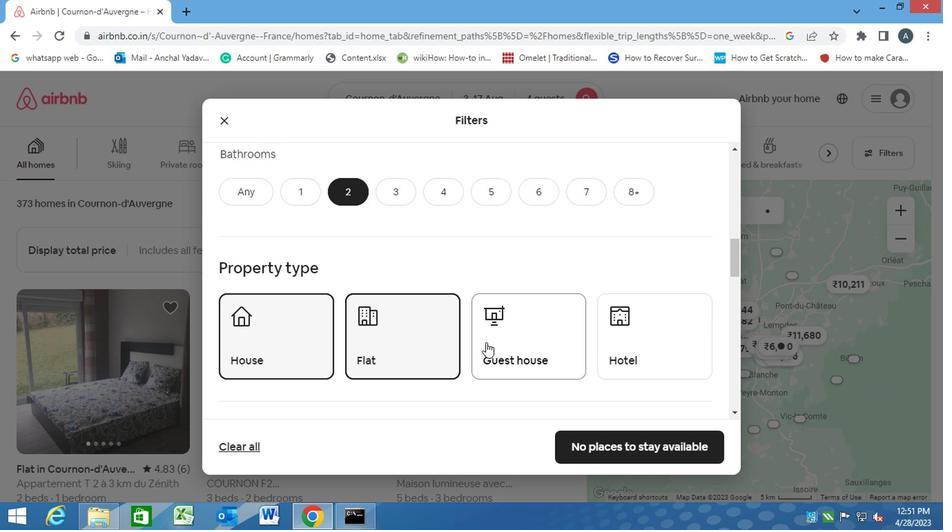 
Action: Mouse moved to (395, 320)
Screenshot: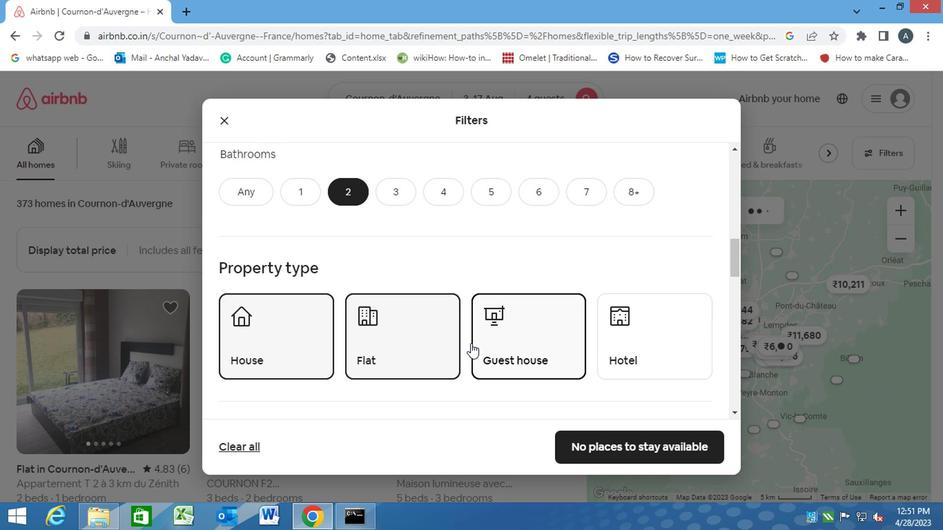 
Action: Mouse scrolled (395, 320) with delta (0, 0)
Screenshot: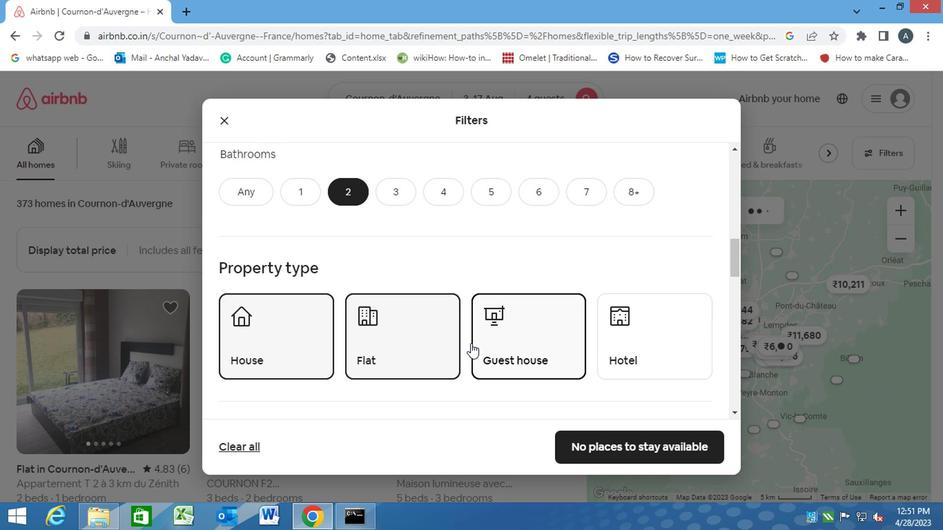 
Action: Mouse moved to (393, 322)
Screenshot: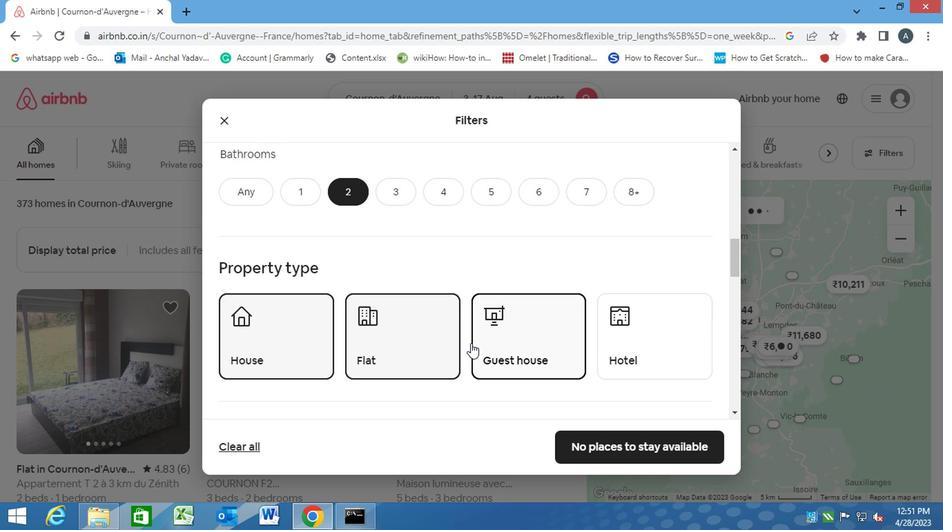 
Action: Mouse scrolled (393, 321) with delta (0, 0)
Screenshot: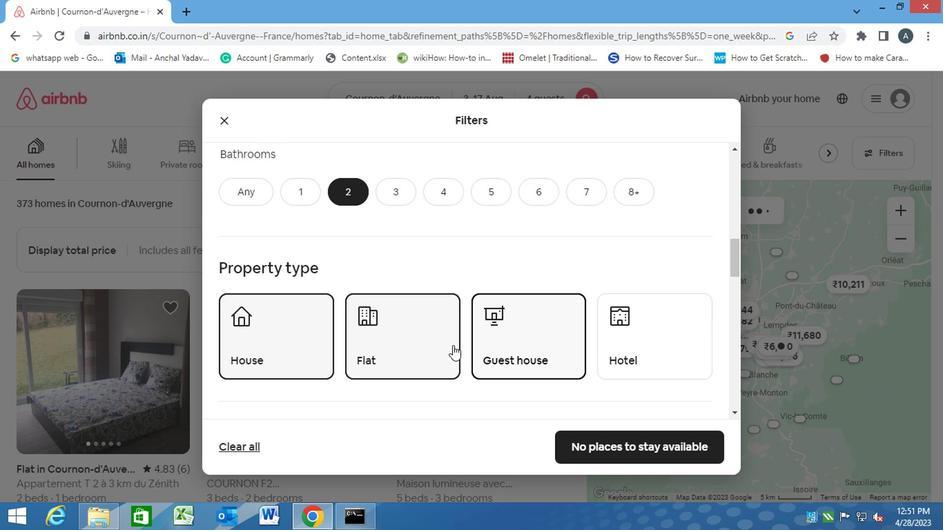 
Action: Mouse moved to (392, 322)
Screenshot: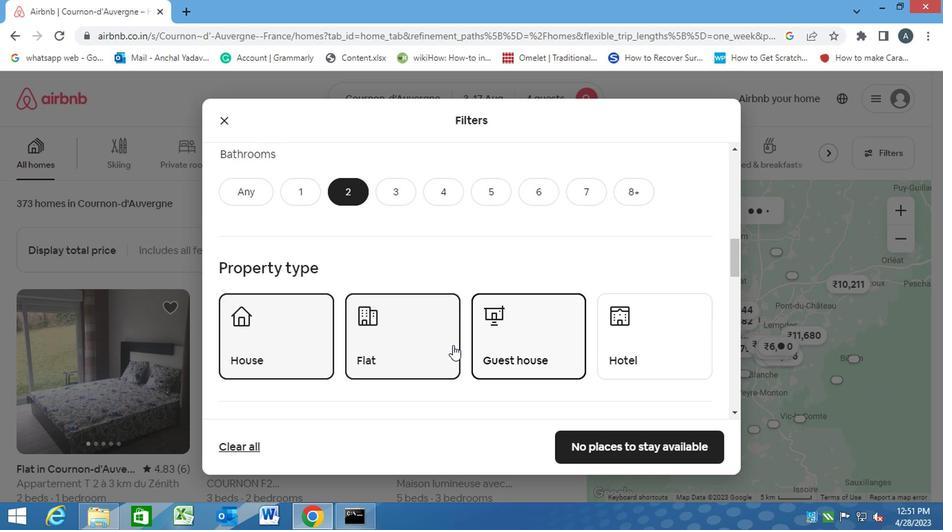 
Action: Mouse scrolled (392, 322) with delta (0, 0)
Screenshot: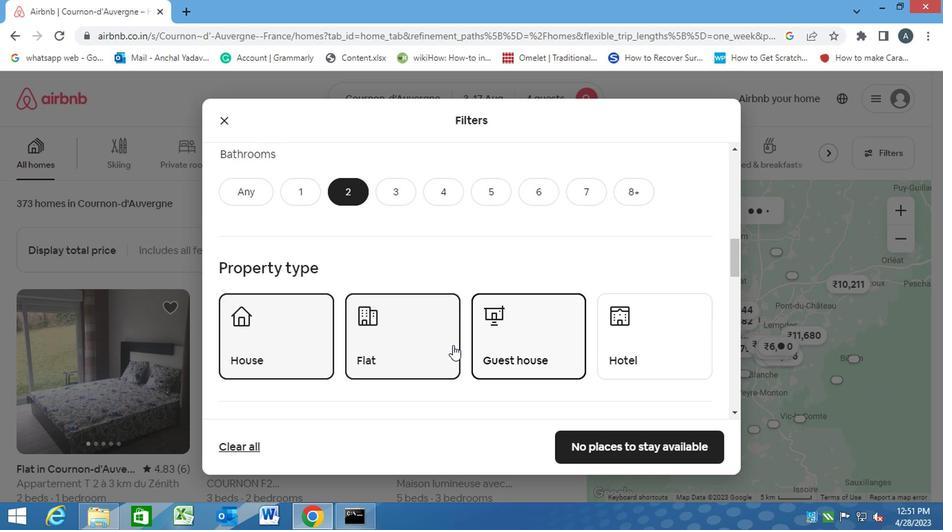 
Action: Mouse moved to (410, 285)
Screenshot: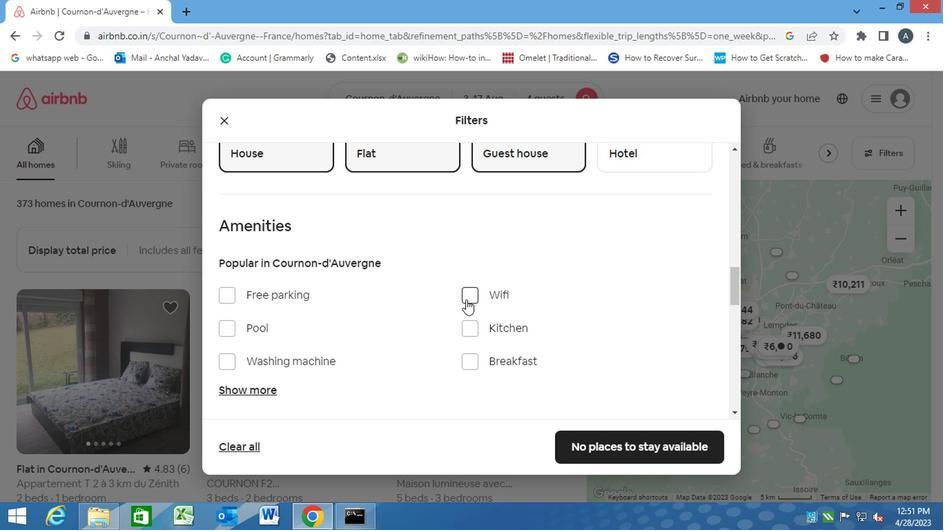 
Action: Mouse pressed left at (410, 285)
Screenshot: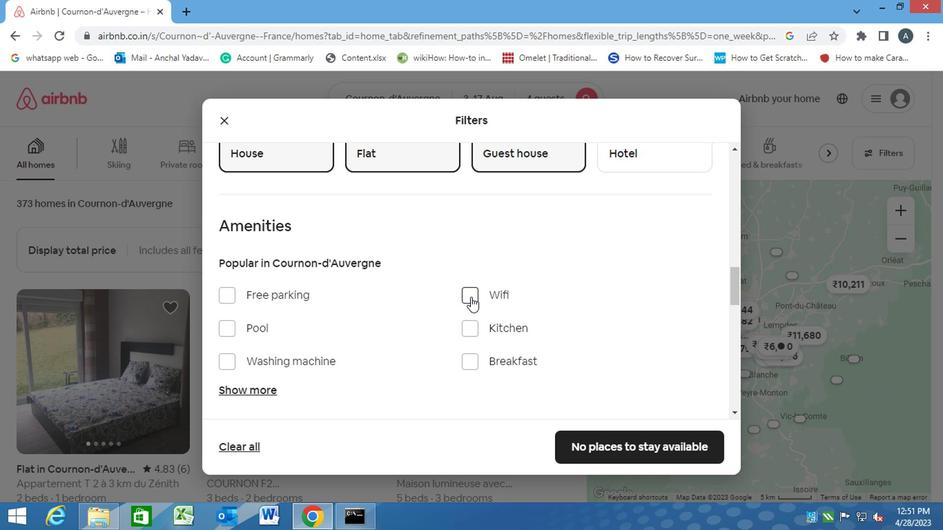 
Action: Mouse moved to (237, 332)
Screenshot: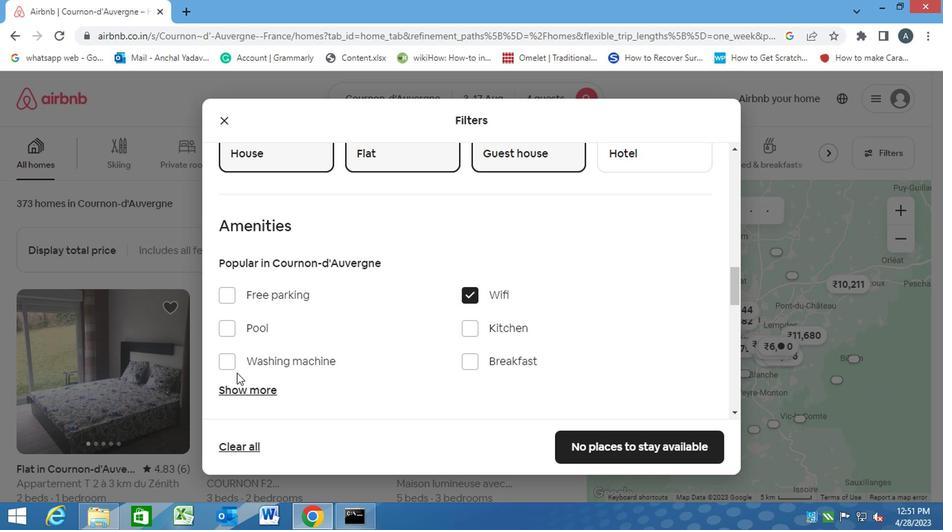 
Action: Mouse pressed left at (237, 332)
Screenshot: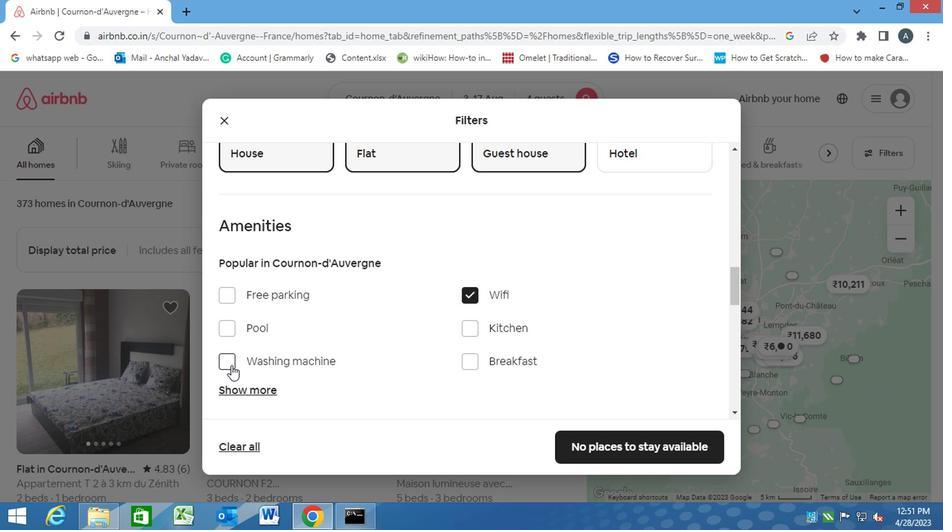 
Action: Mouse moved to (350, 321)
Screenshot: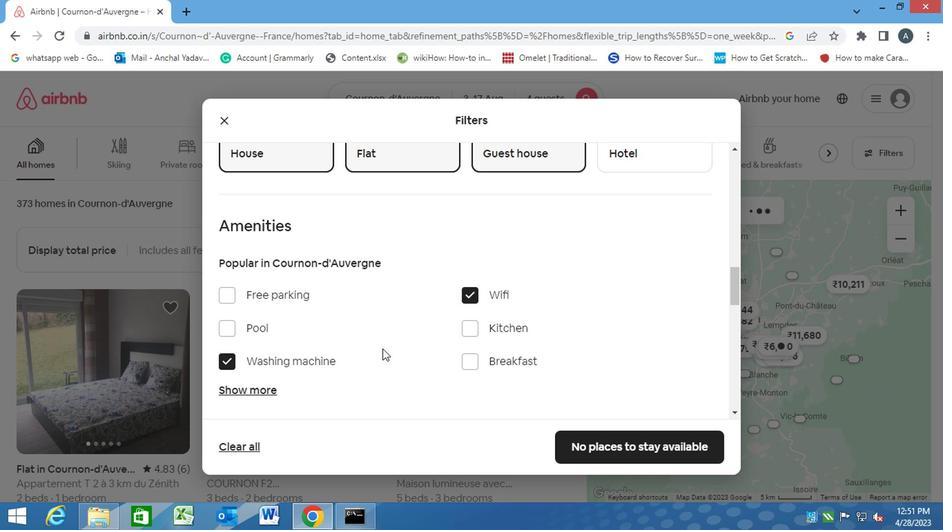 
Action: Mouse scrolled (350, 320) with delta (0, 0)
Screenshot: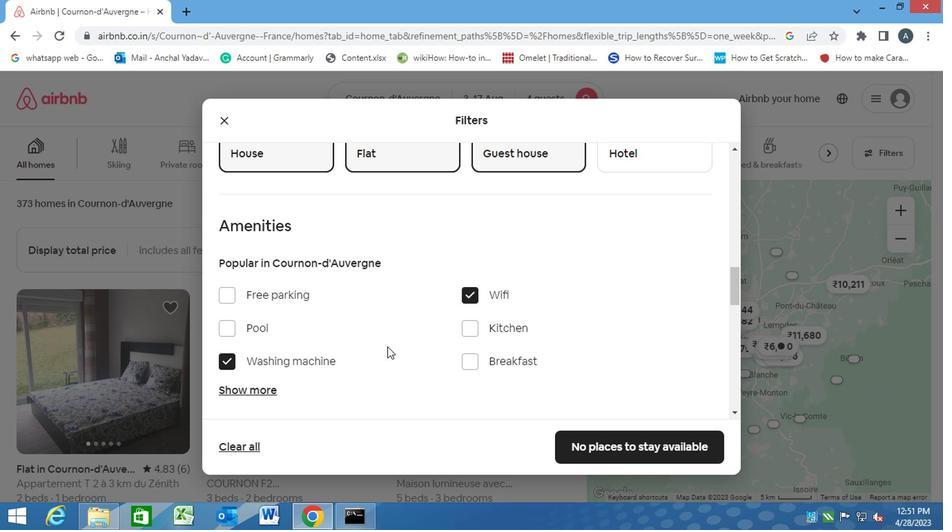 
Action: Mouse scrolled (350, 320) with delta (0, 0)
Screenshot: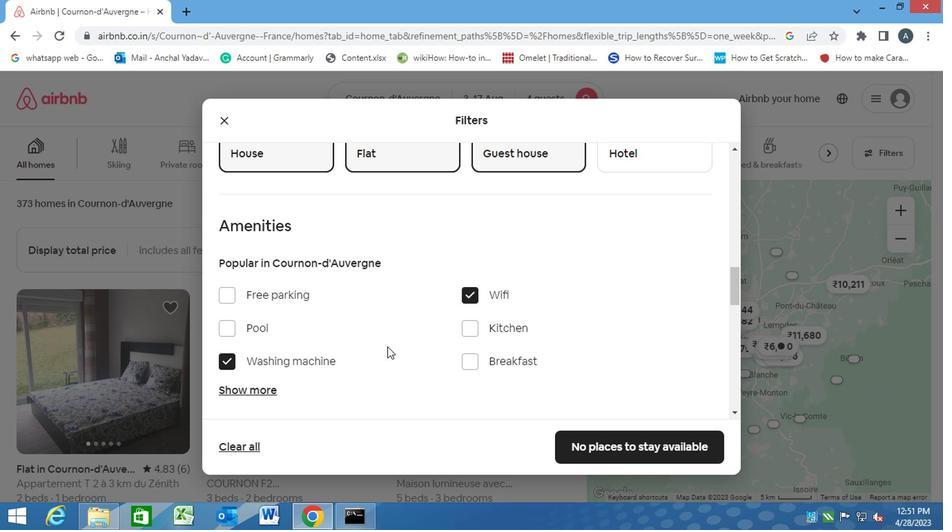 
Action: Mouse scrolled (350, 320) with delta (0, 0)
Screenshot: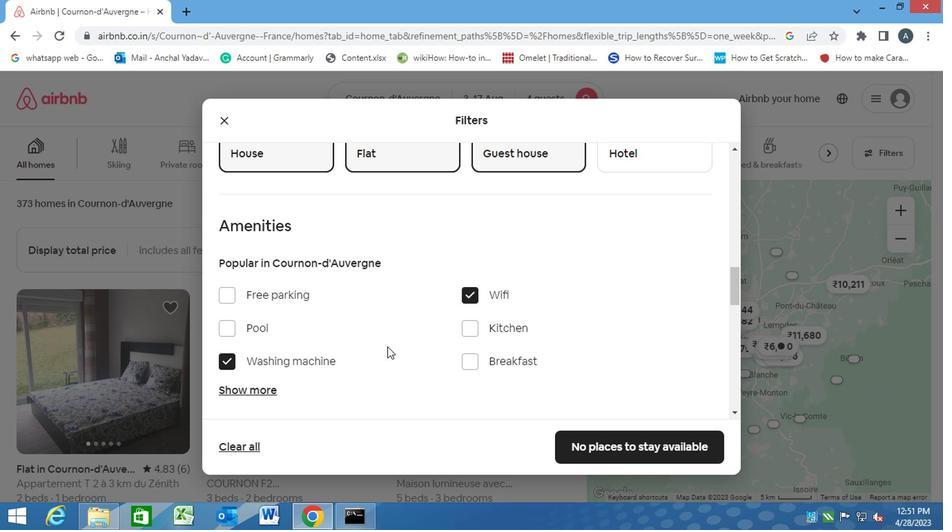 
Action: Mouse scrolled (350, 320) with delta (0, 0)
Screenshot: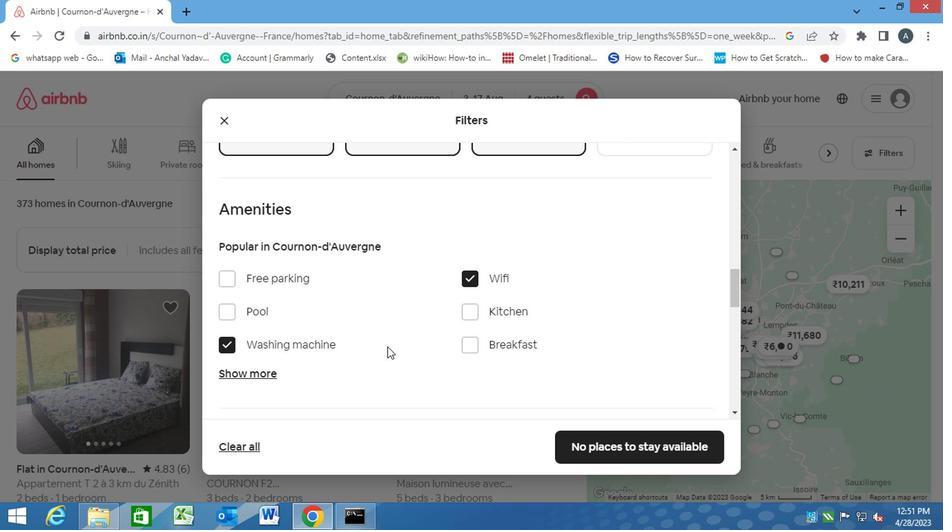 
Action: Mouse moved to (559, 266)
Screenshot: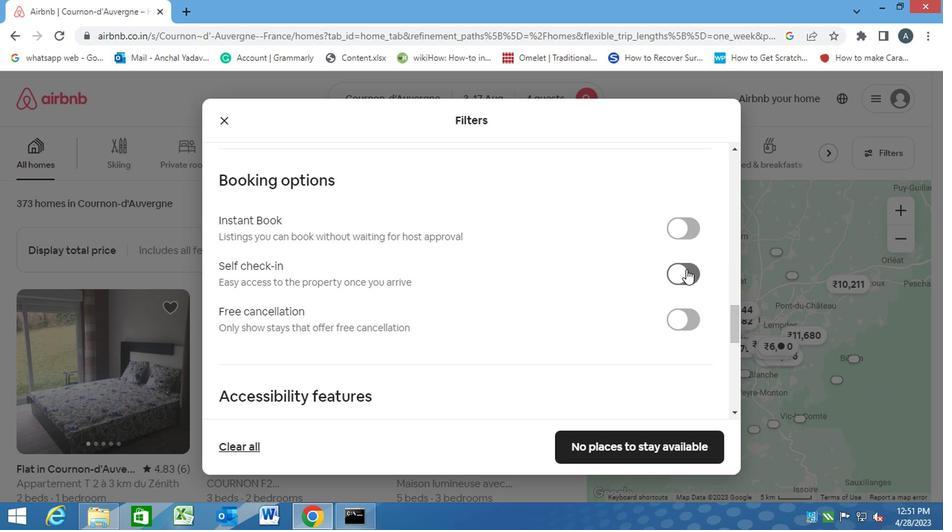 
Action: Mouse pressed left at (559, 266)
Screenshot: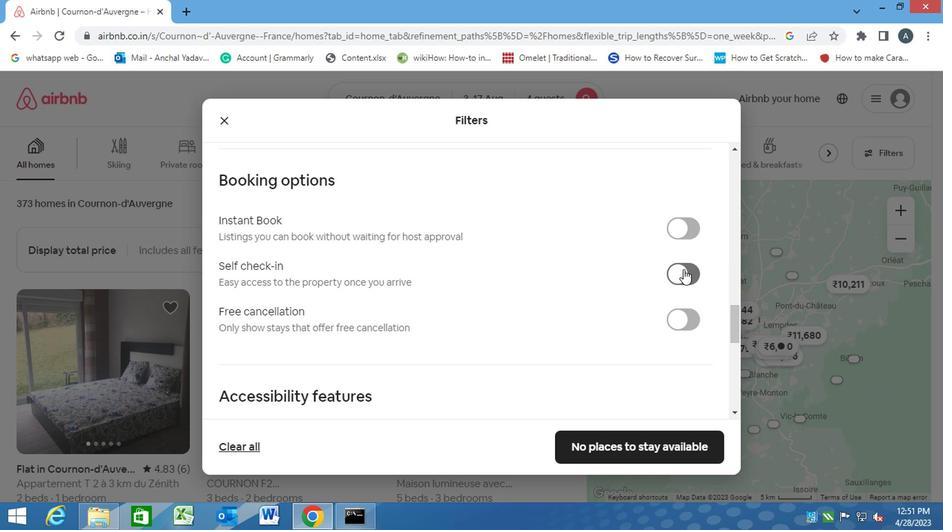 
Action: Mouse moved to (466, 273)
Screenshot: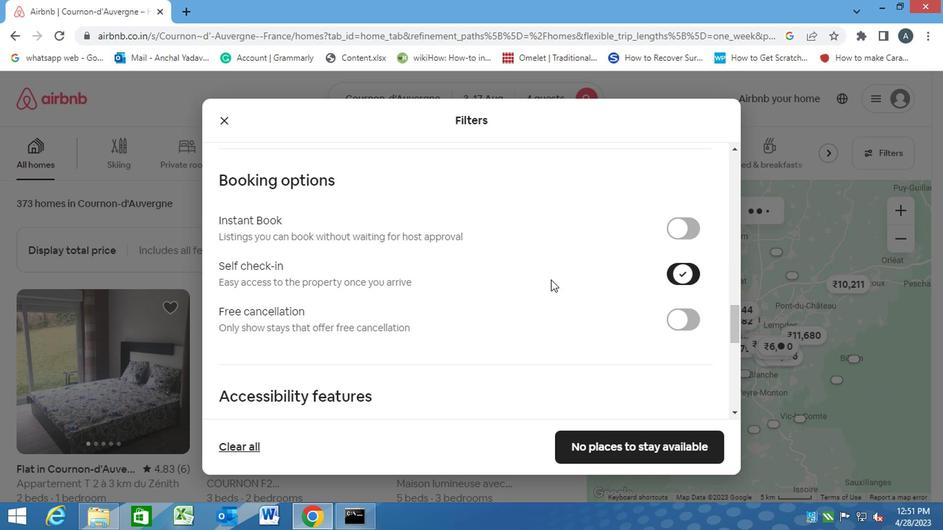 
Action: Mouse scrolled (466, 273) with delta (0, 0)
Screenshot: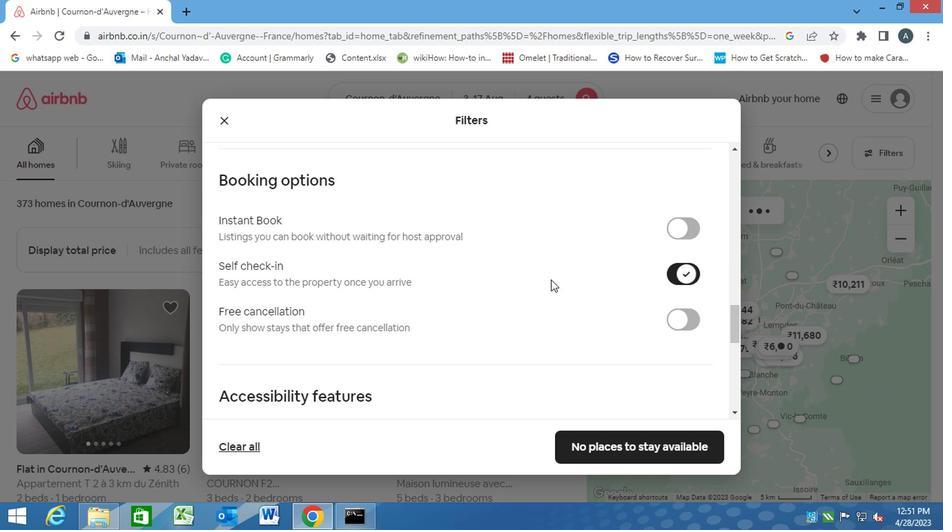 
Action: Mouse moved to (466, 276)
Screenshot: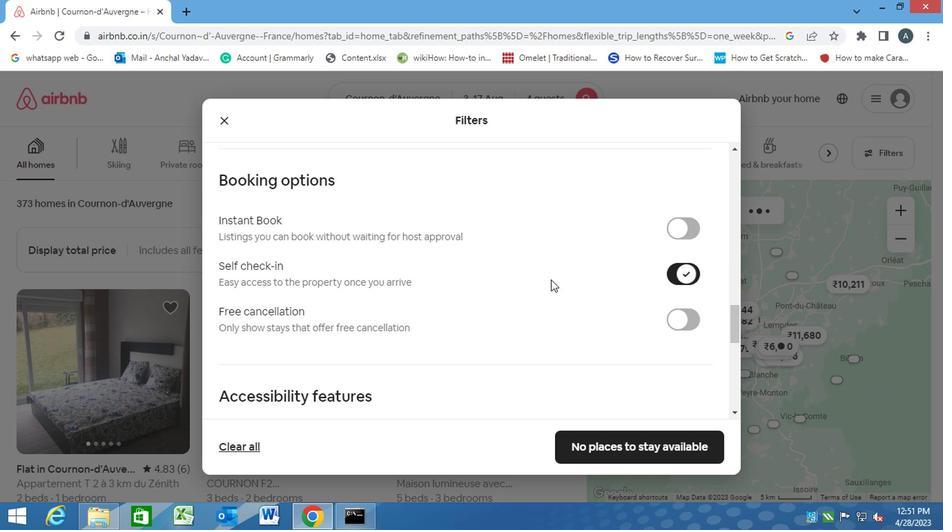 
Action: Mouse scrolled (466, 275) with delta (0, 0)
Screenshot: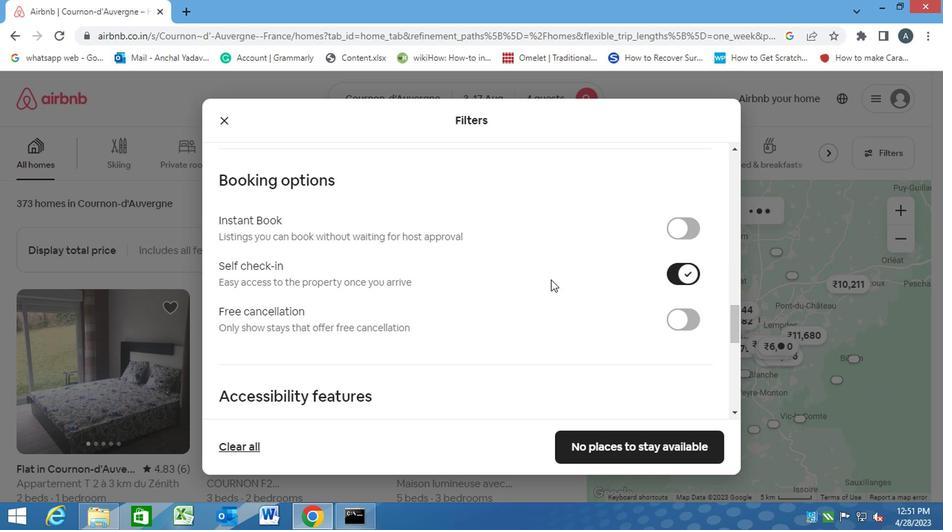 
Action: Mouse moved to (465, 278)
Screenshot: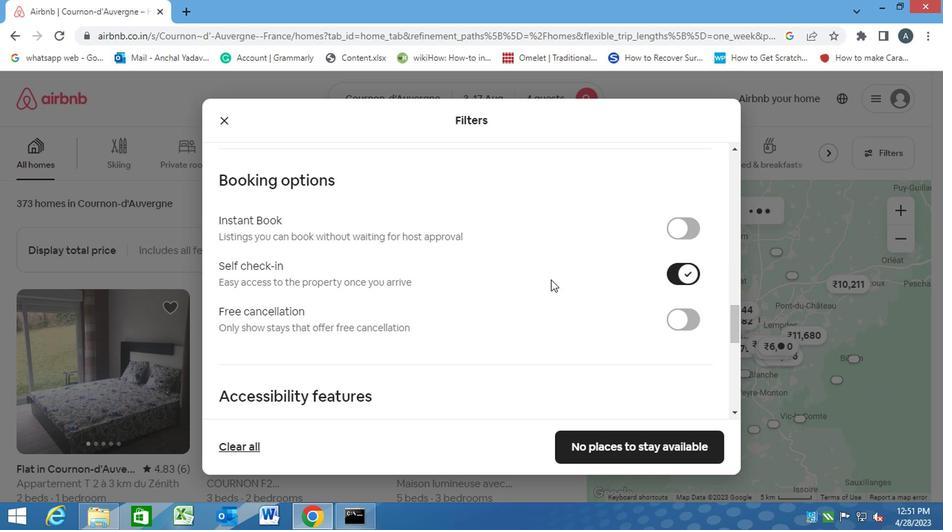 
Action: Mouse scrolled (465, 277) with delta (0, 0)
Screenshot: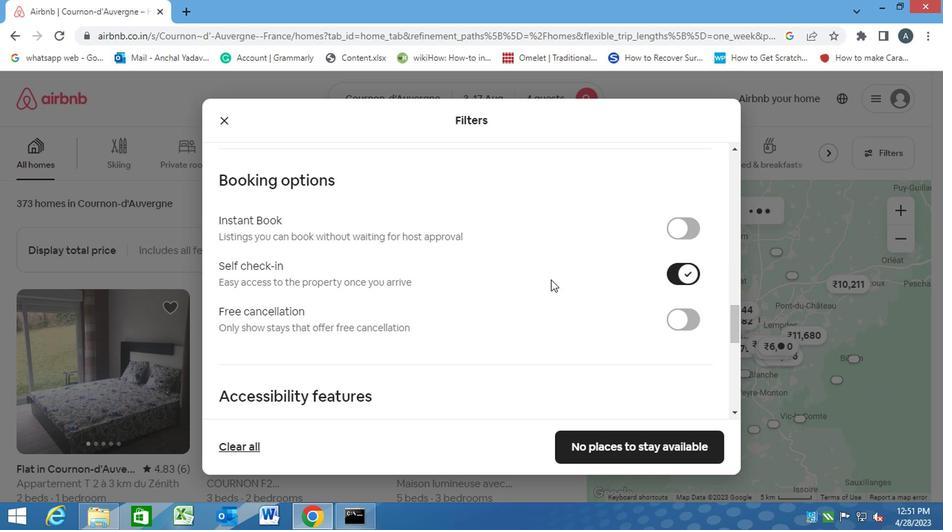 
Action: Mouse moved to (465, 278)
Screenshot: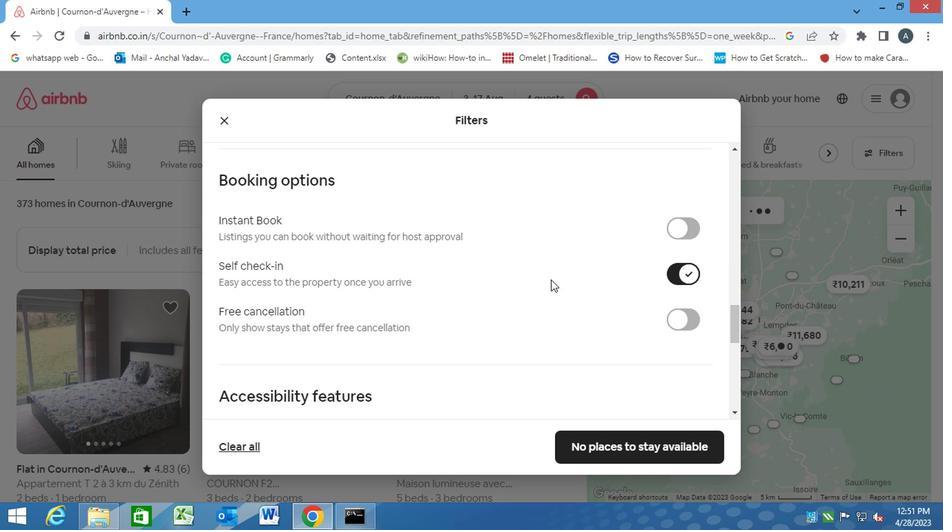 
Action: Mouse scrolled (465, 278) with delta (0, 0)
Screenshot: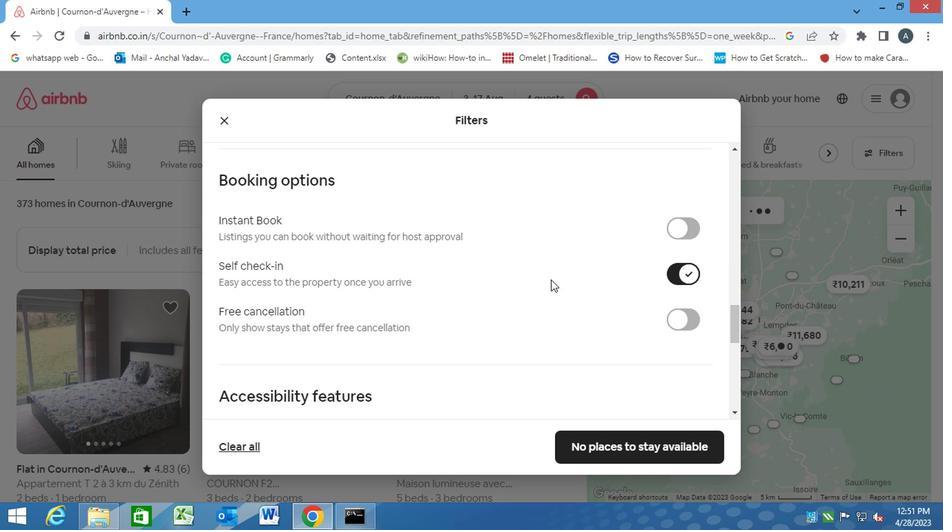 
Action: Mouse moved to (464, 278)
Screenshot: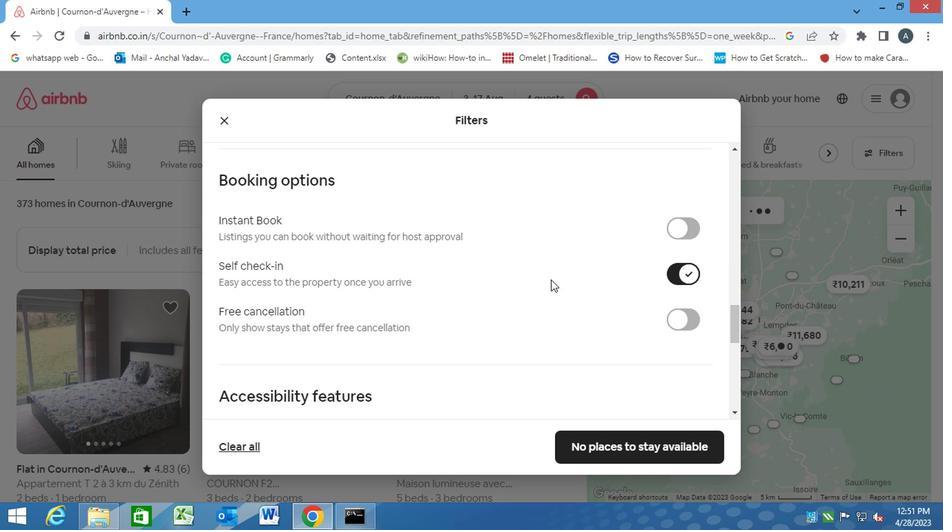
Action: Mouse scrolled (464, 278) with delta (0, 0)
Screenshot: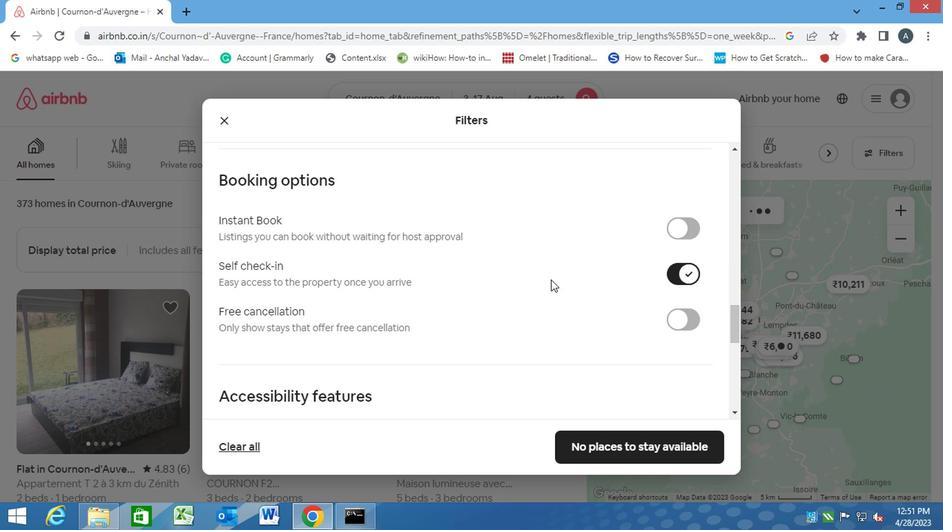 
Action: Mouse moved to (300, 301)
Screenshot: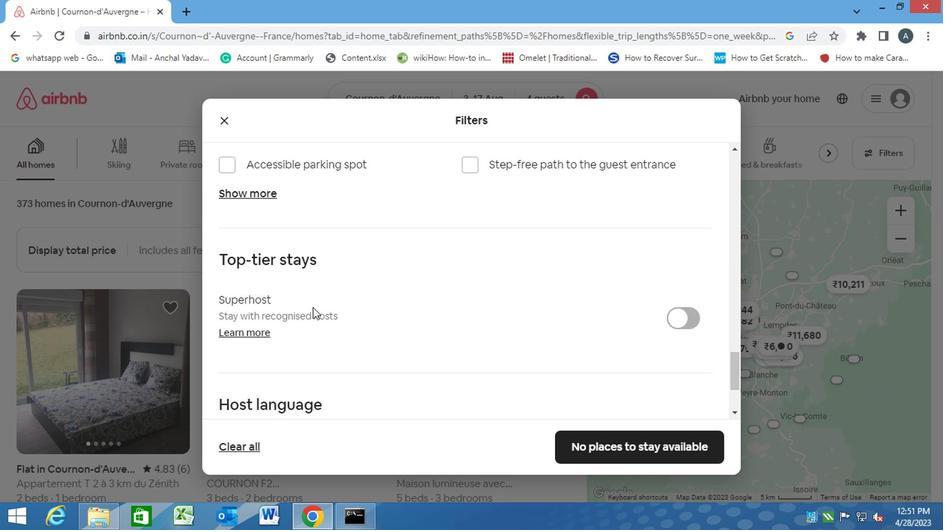 
Action: Mouse scrolled (300, 301) with delta (0, 0)
Screenshot: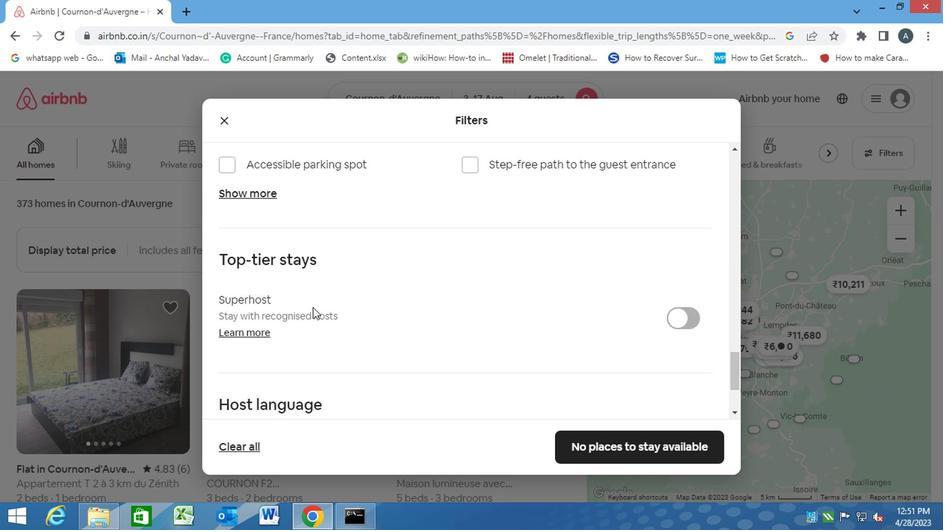 
Action: Mouse moved to (301, 304)
Screenshot: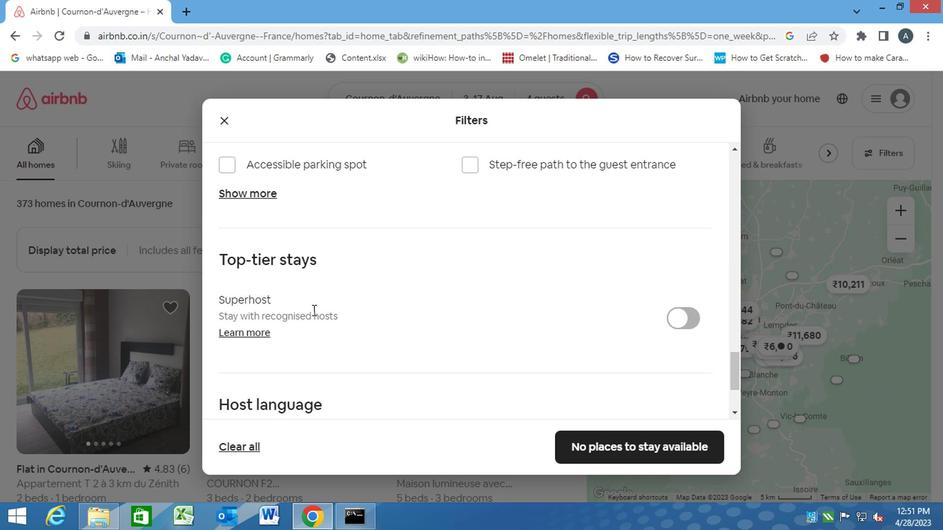 
Action: Mouse scrolled (301, 303) with delta (0, 0)
Screenshot: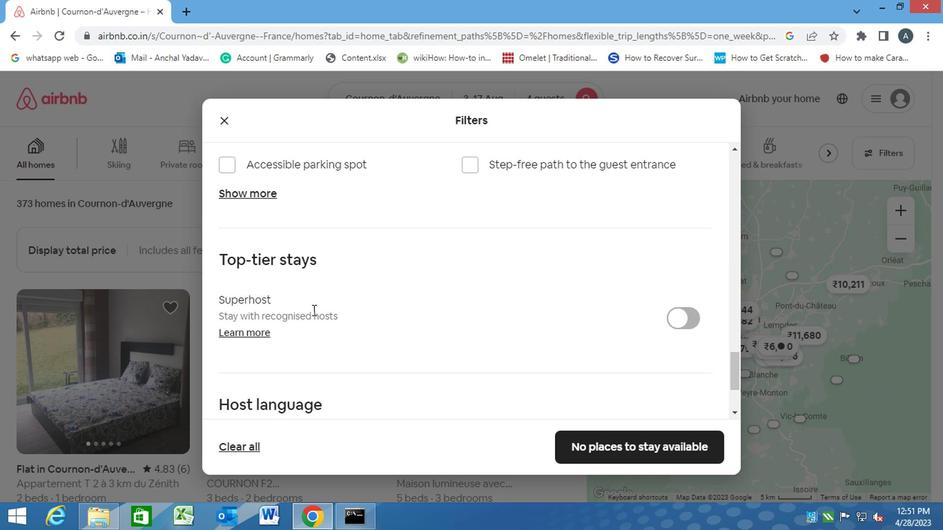 
Action: Mouse scrolled (301, 303) with delta (0, 0)
Screenshot: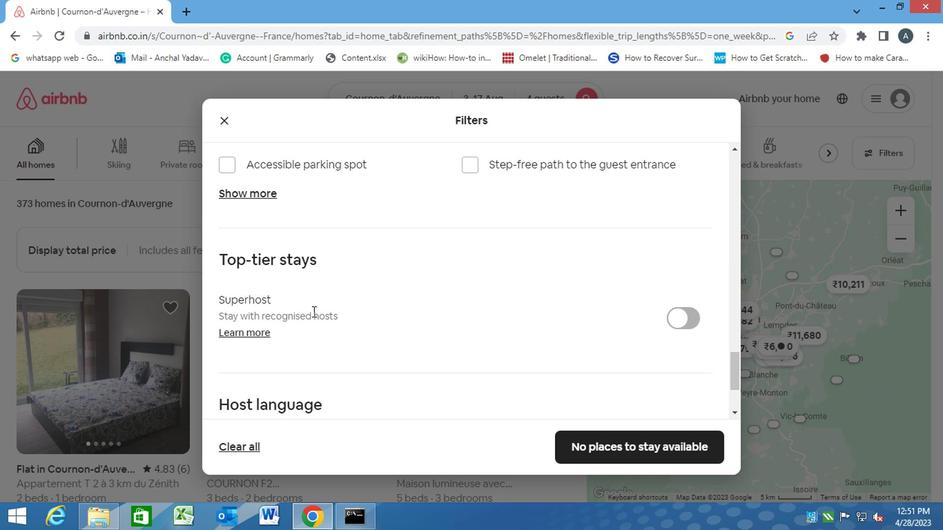 
Action: Mouse scrolled (301, 303) with delta (0, 0)
Screenshot: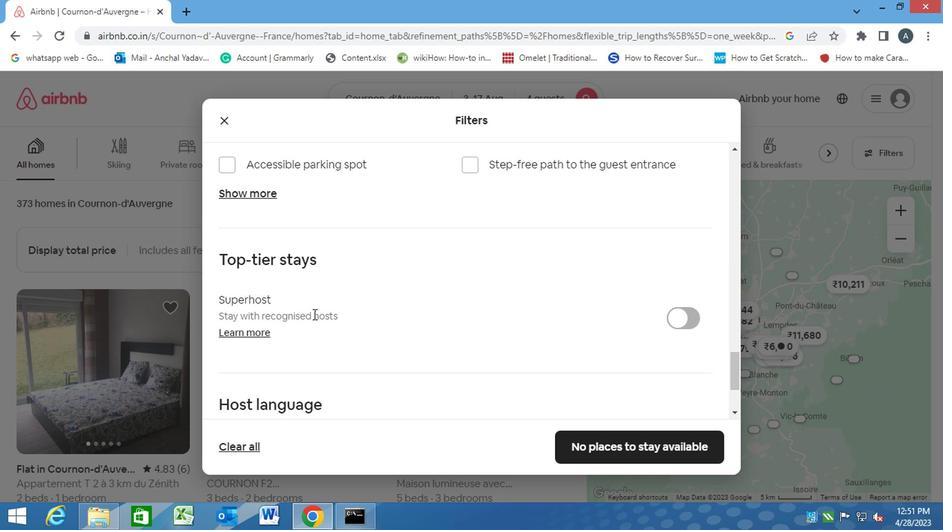 
Action: Mouse moved to (239, 302)
Screenshot: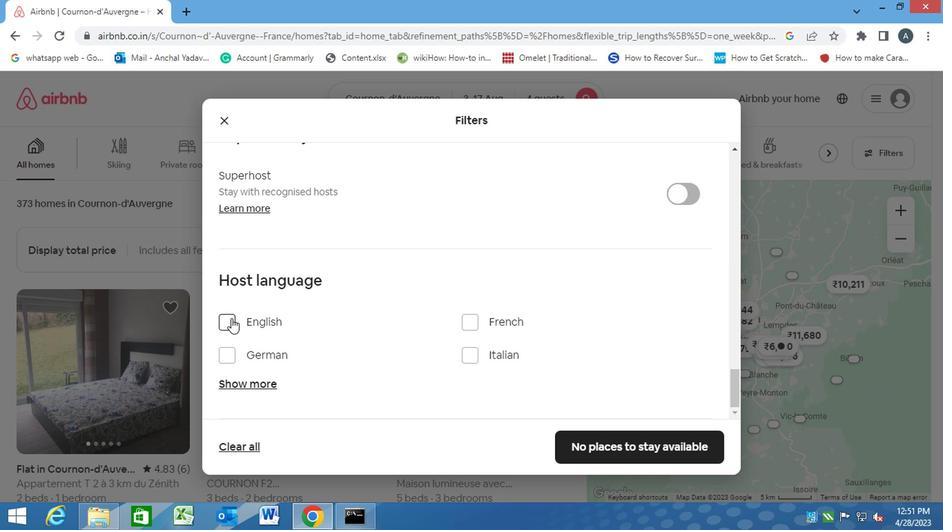 
Action: Mouse pressed left at (239, 302)
Screenshot: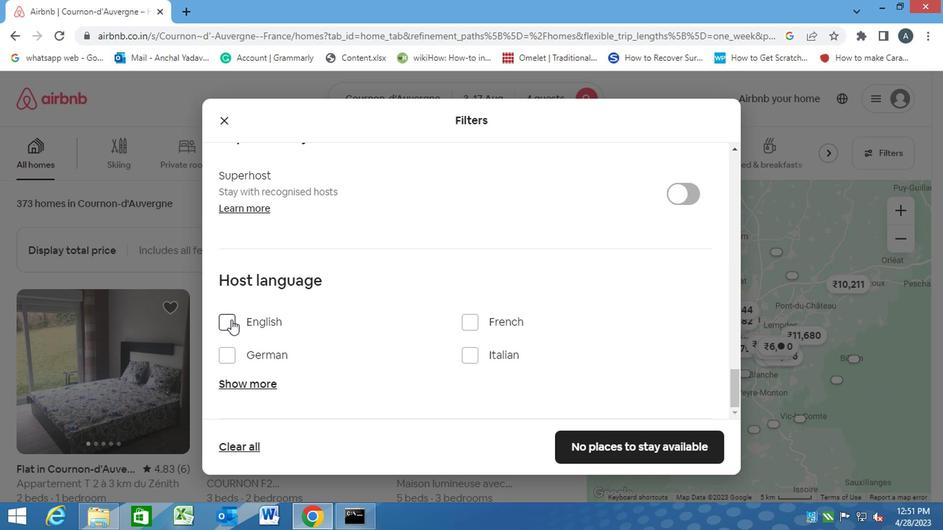 
Action: Mouse moved to (493, 388)
Screenshot: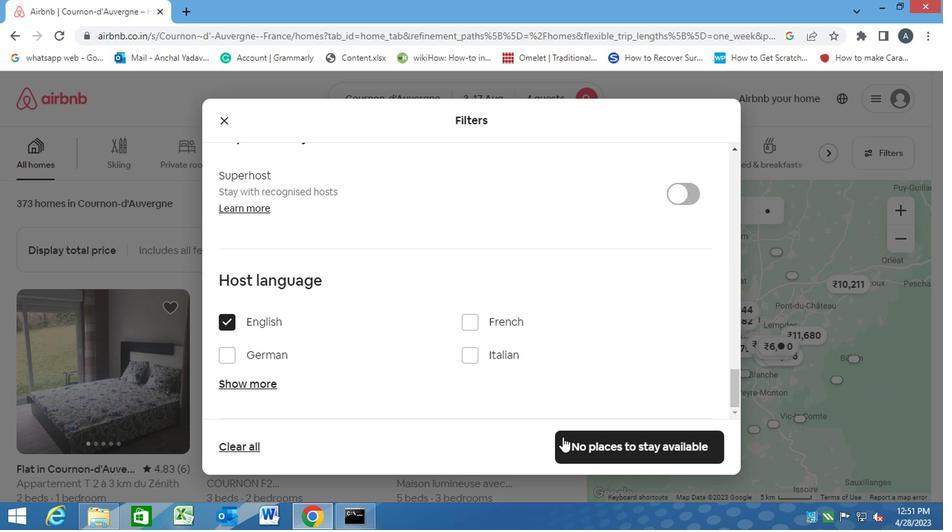 
Action: Mouse pressed left at (493, 388)
Screenshot: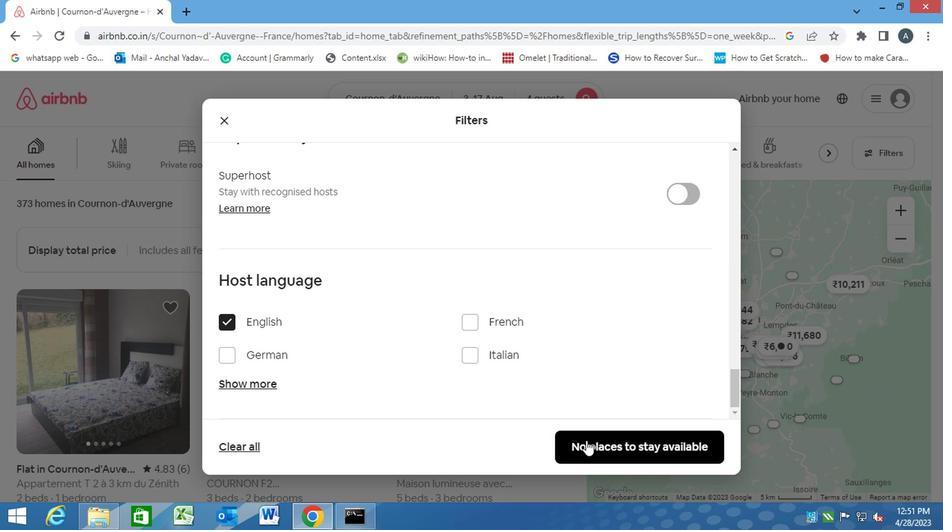 
